 Task: Create a task in Outlook to announce and recognize the performer of the month, including a star shape and a celebration icon, with a start date of 6/26/2023 and a due date of 7/11/2023.
Action: Mouse moved to (10, 167)
Screenshot: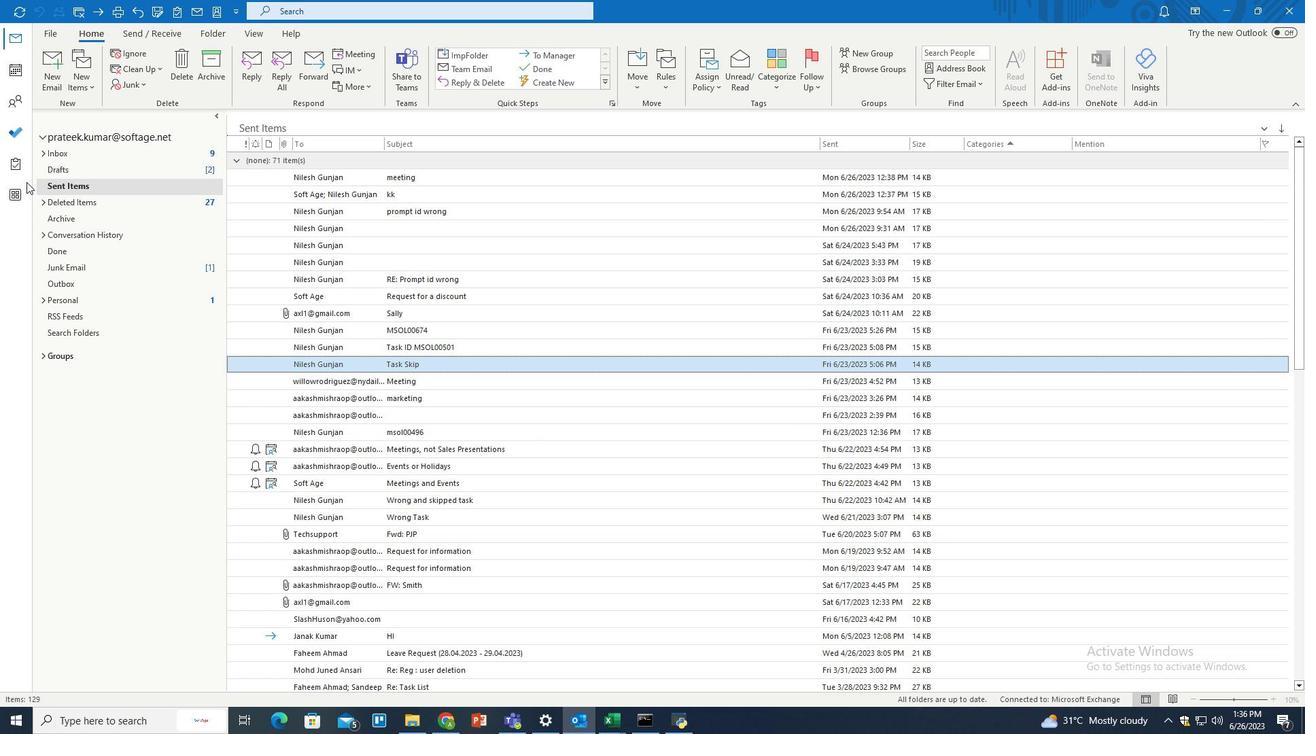 
Action: Mouse pressed left at (10, 167)
Screenshot: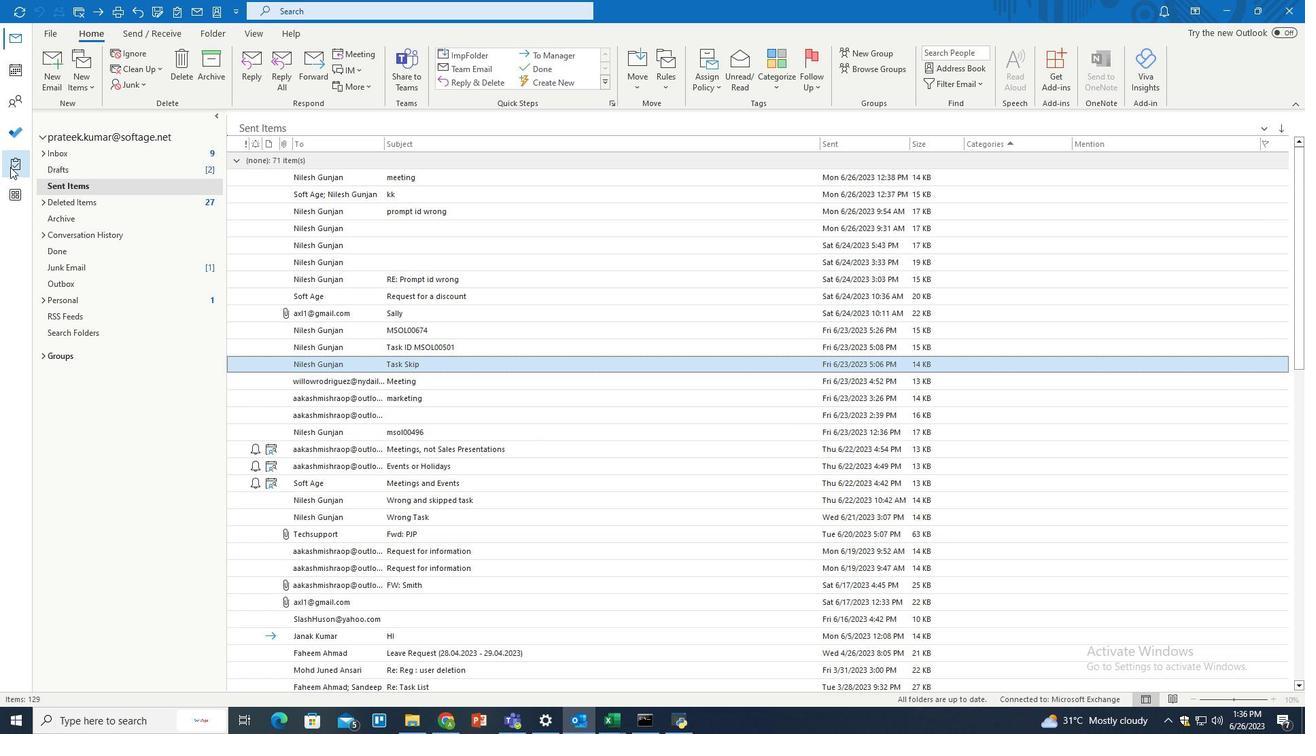 
Action: Mouse moved to (59, 74)
Screenshot: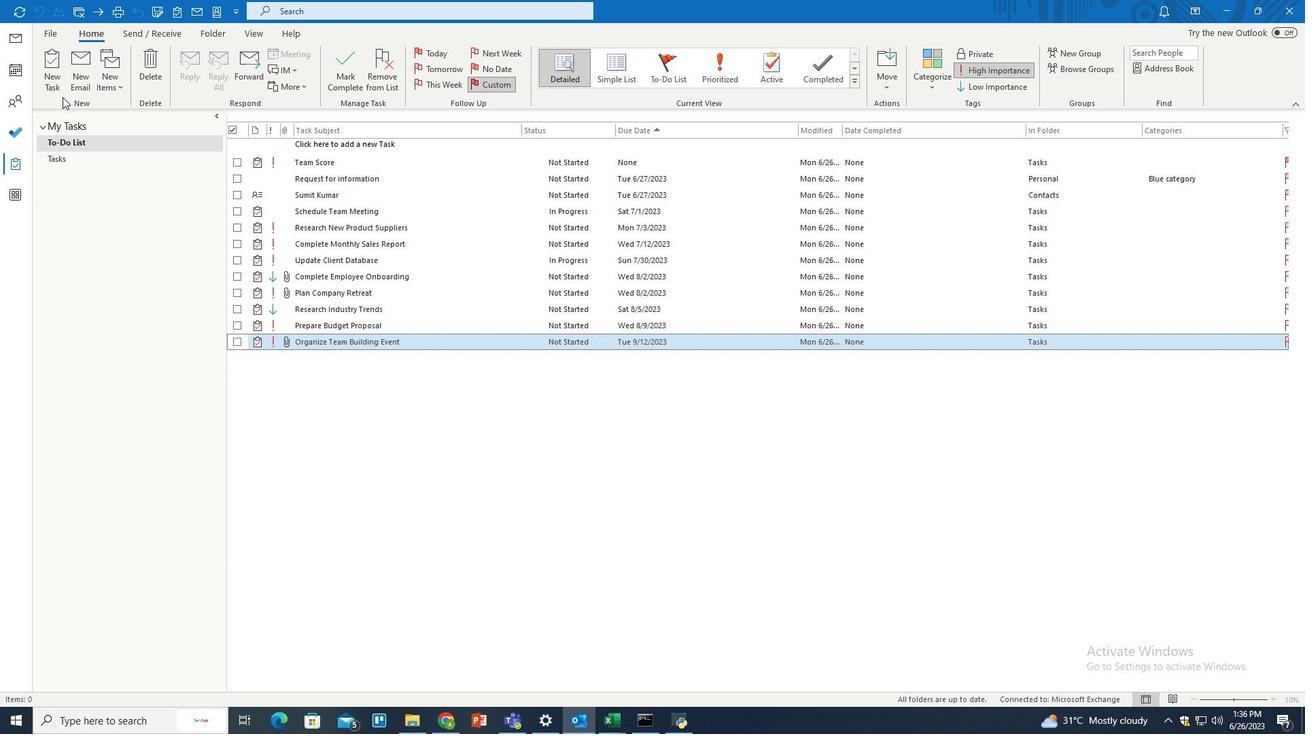 
Action: Mouse pressed left at (59, 74)
Screenshot: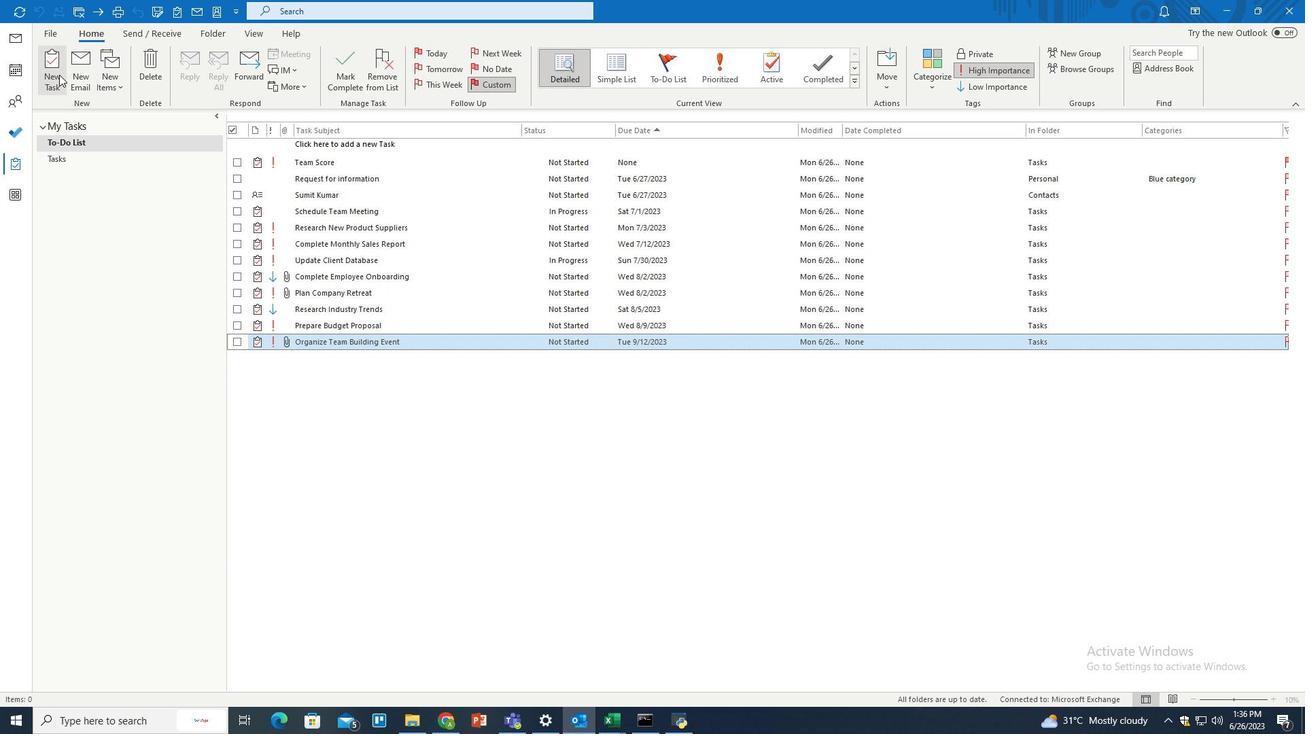 
Action: Mouse moved to (220, 145)
Screenshot: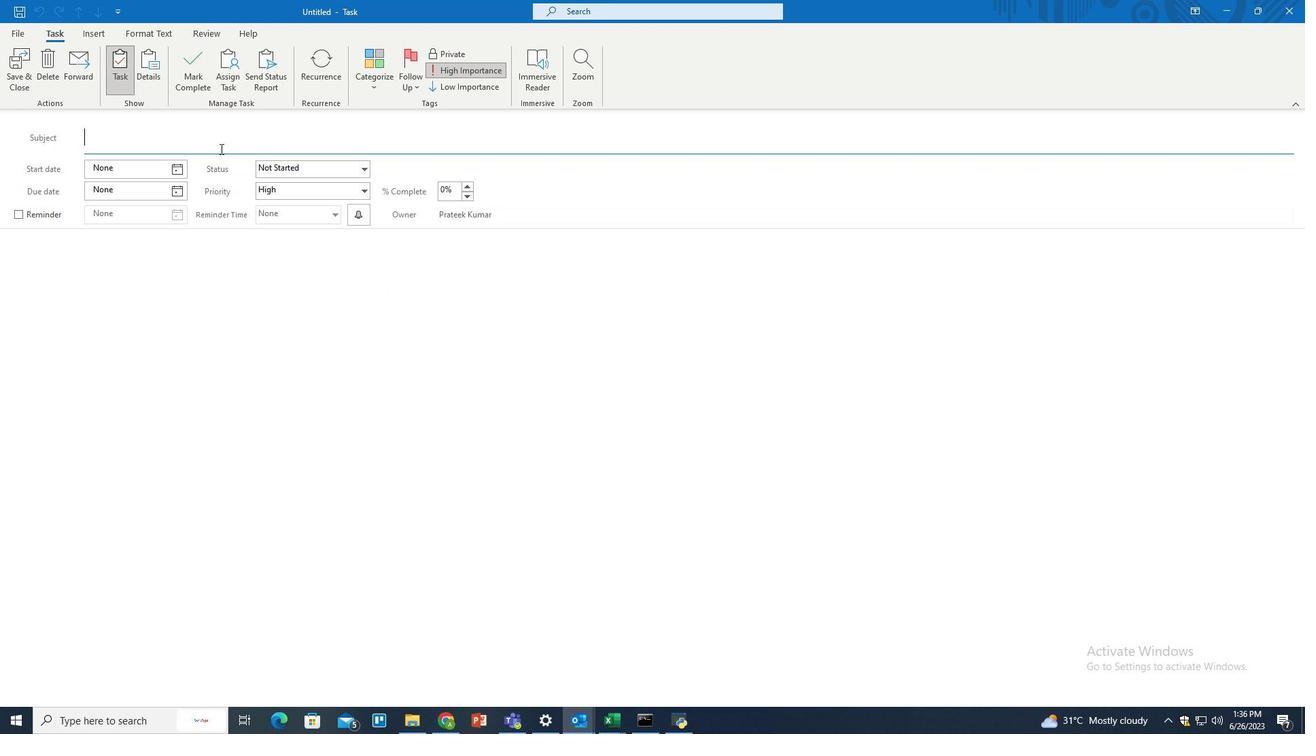 
Action: Mouse pressed left at (220, 145)
Screenshot: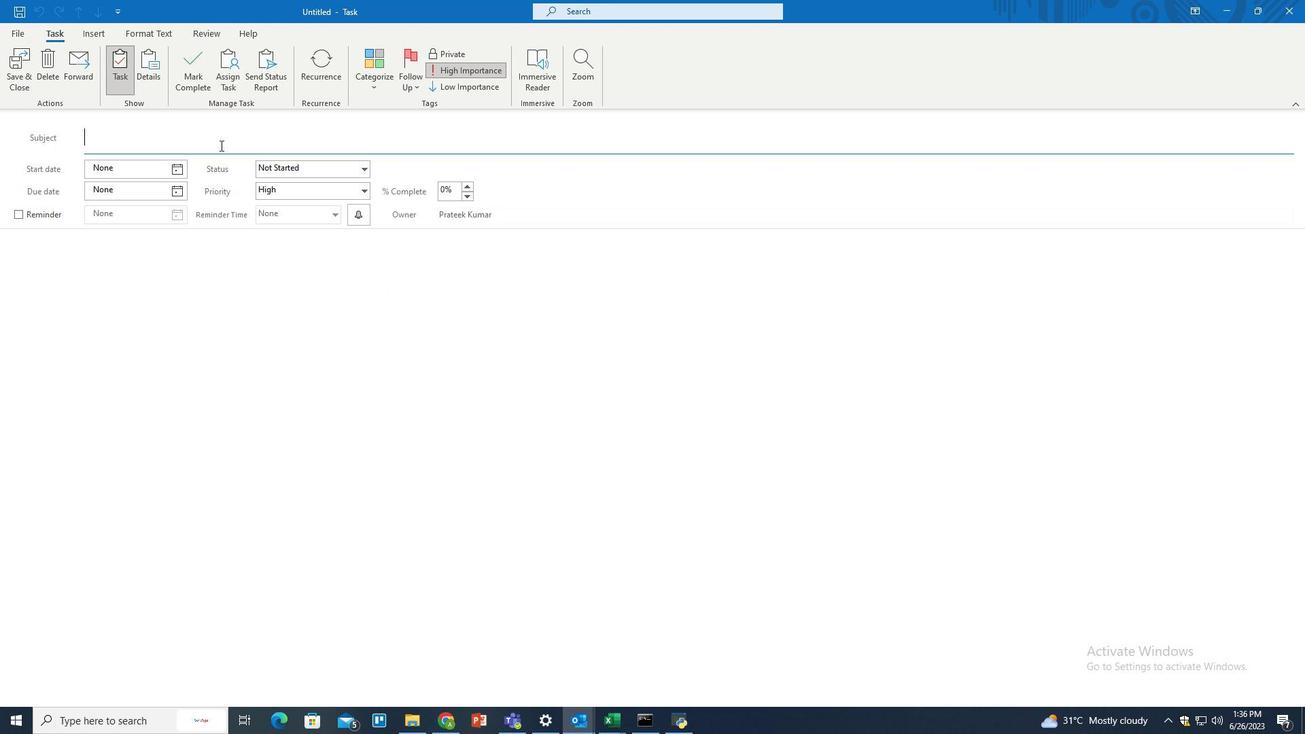 
Action: Key pressed <Key.shift>Performer<Key.space>of<Key.space>the<Key.space><Key.shift>Month
Screenshot: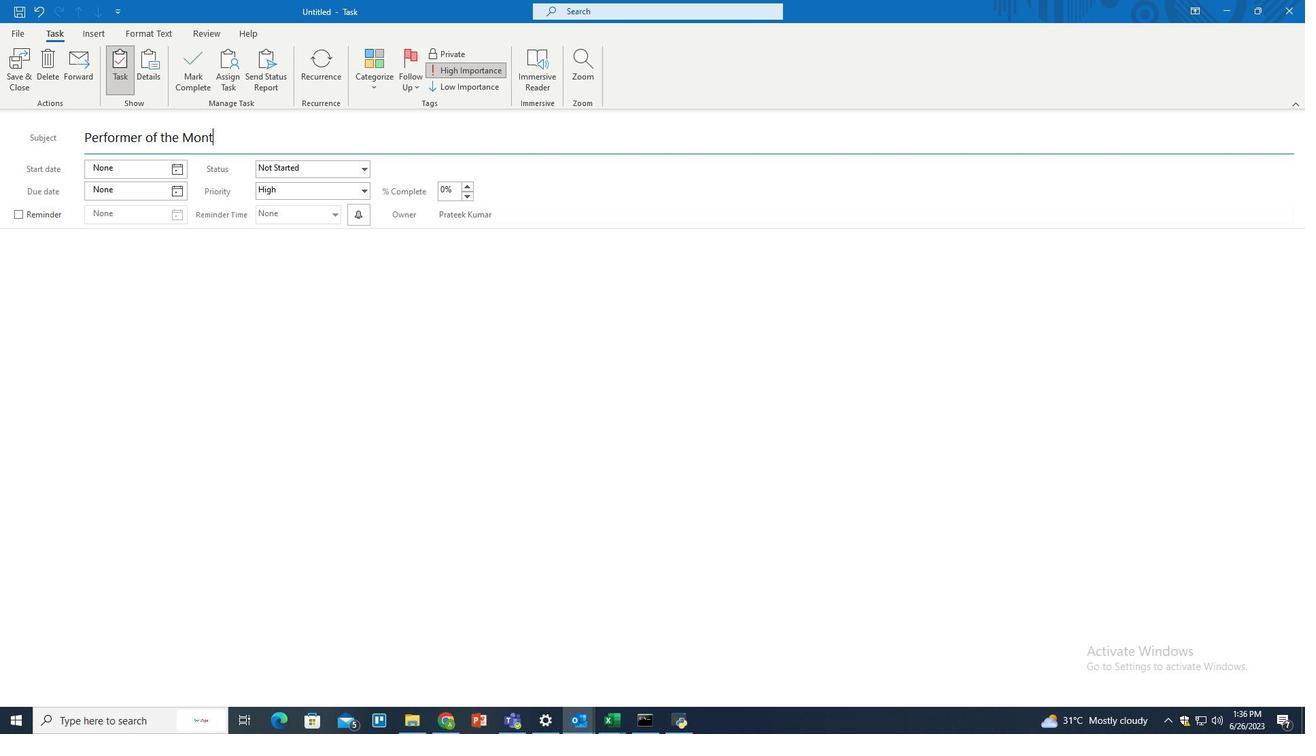 
Action: Mouse moved to (249, 256)
Screenshot: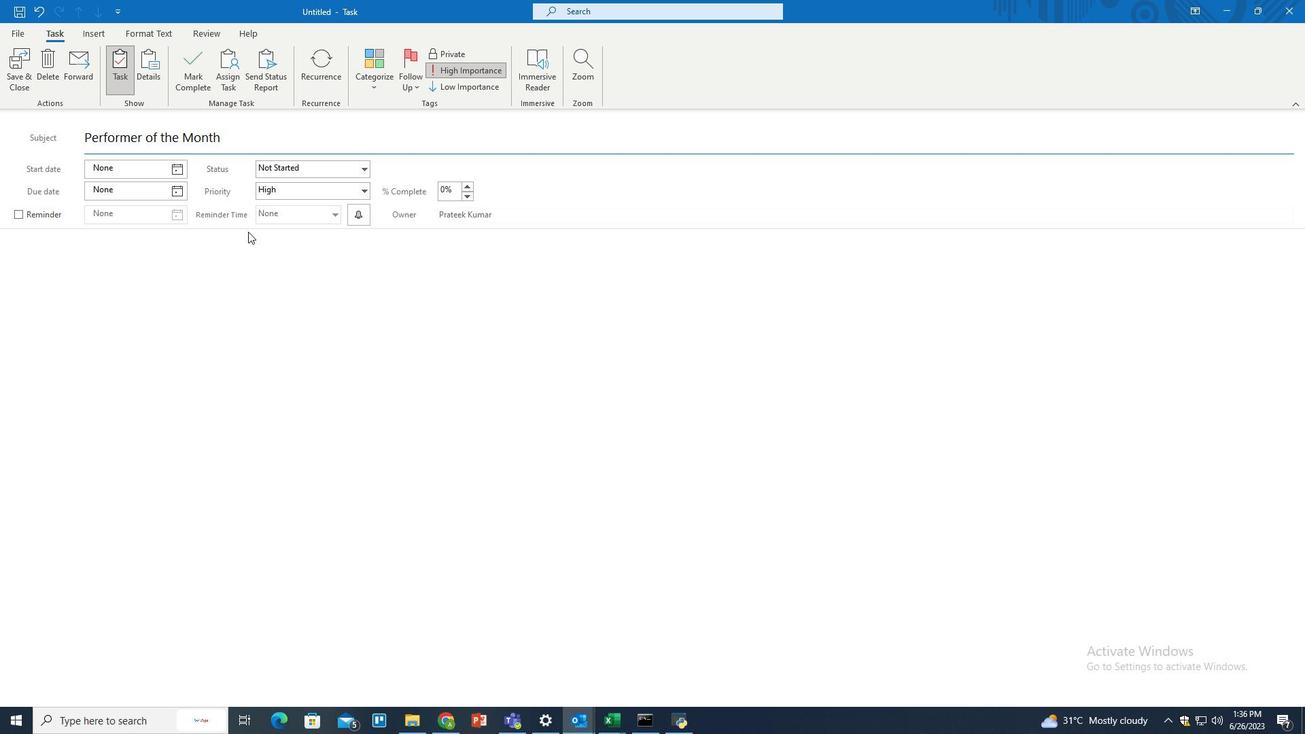 
Action: Mouse pressed left at (249, 256)
Screenshot: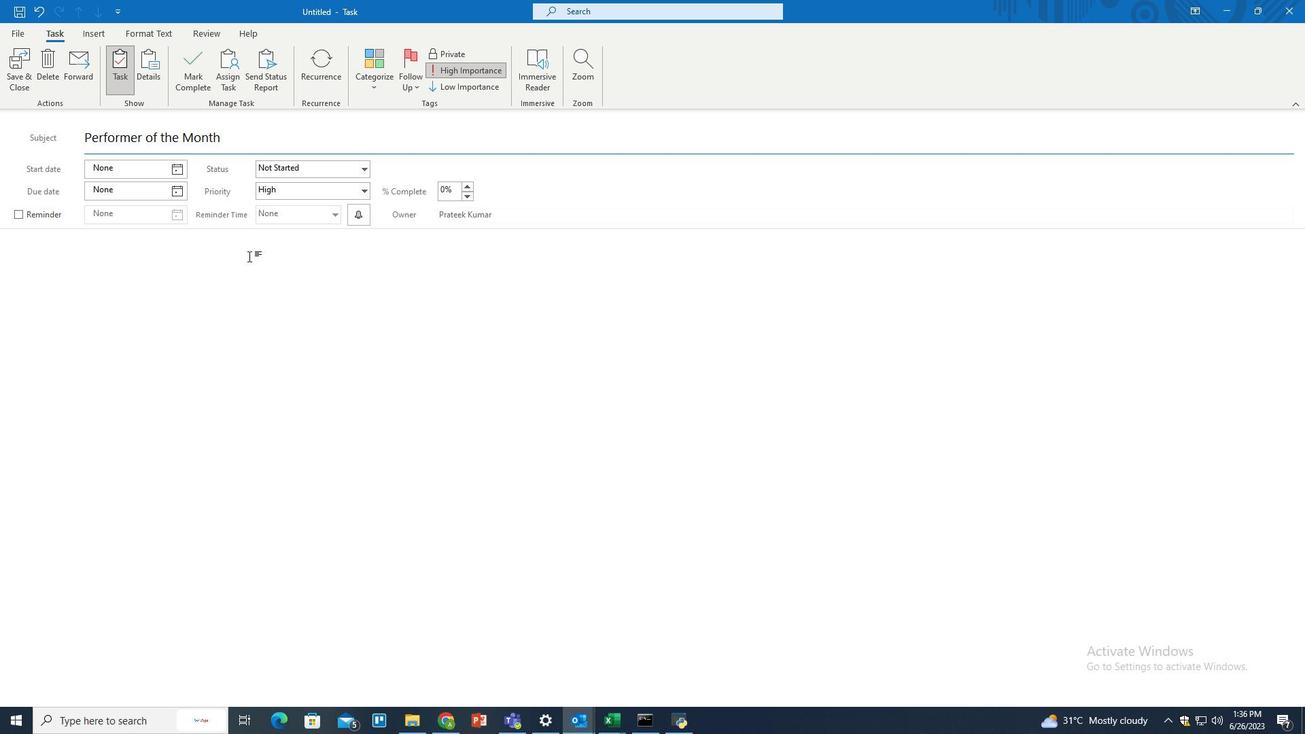 
Action: Mouse moved to (94, 29)
Screenshot: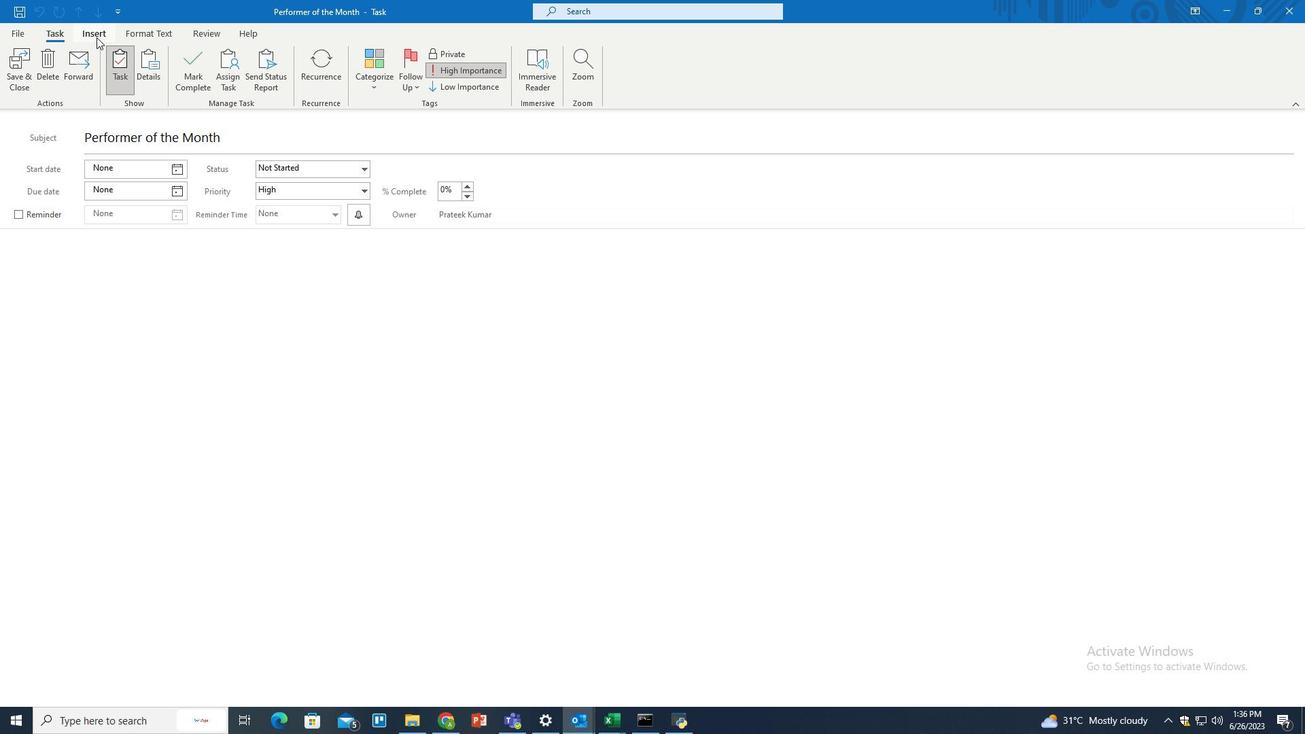 
Action: Mouse pressed left at (94, 29)
Screenshot: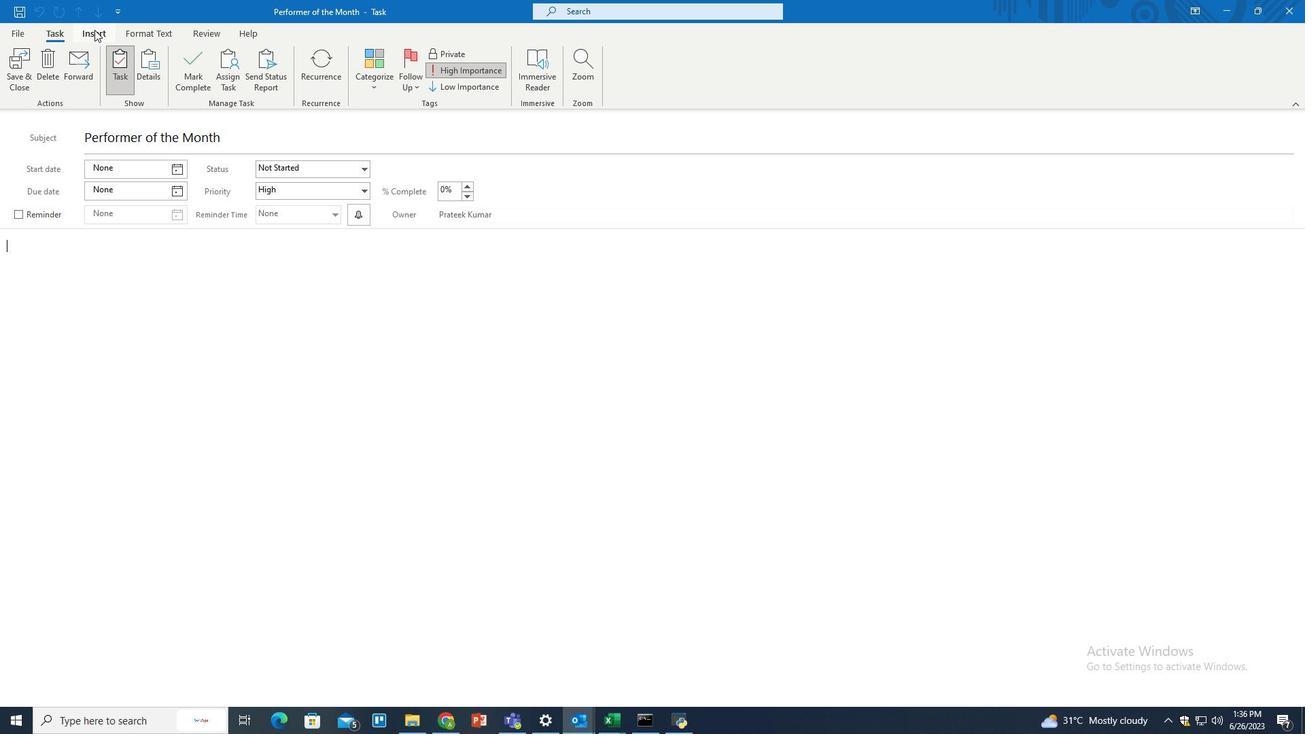
Action: Mouse moved to (341, 72)
Screenshot: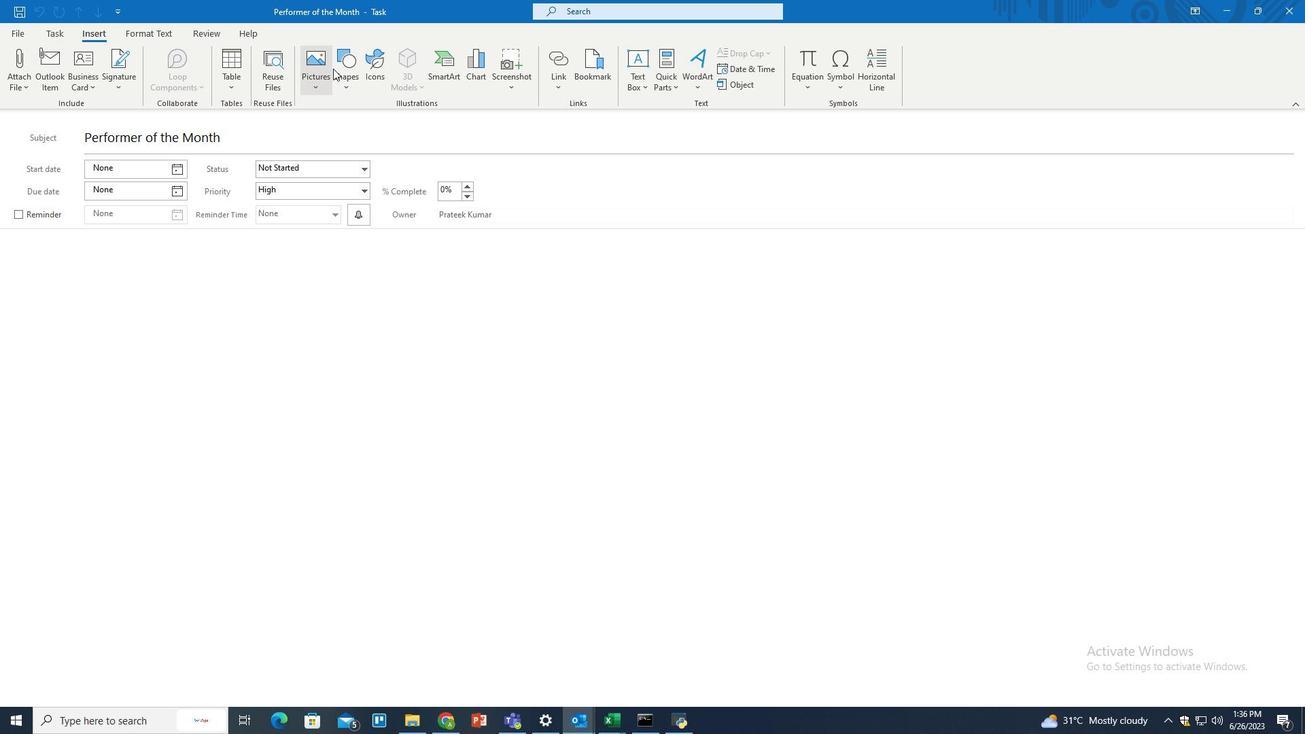 
Action: Mouse pressed left at (341, 72)
Screenshot: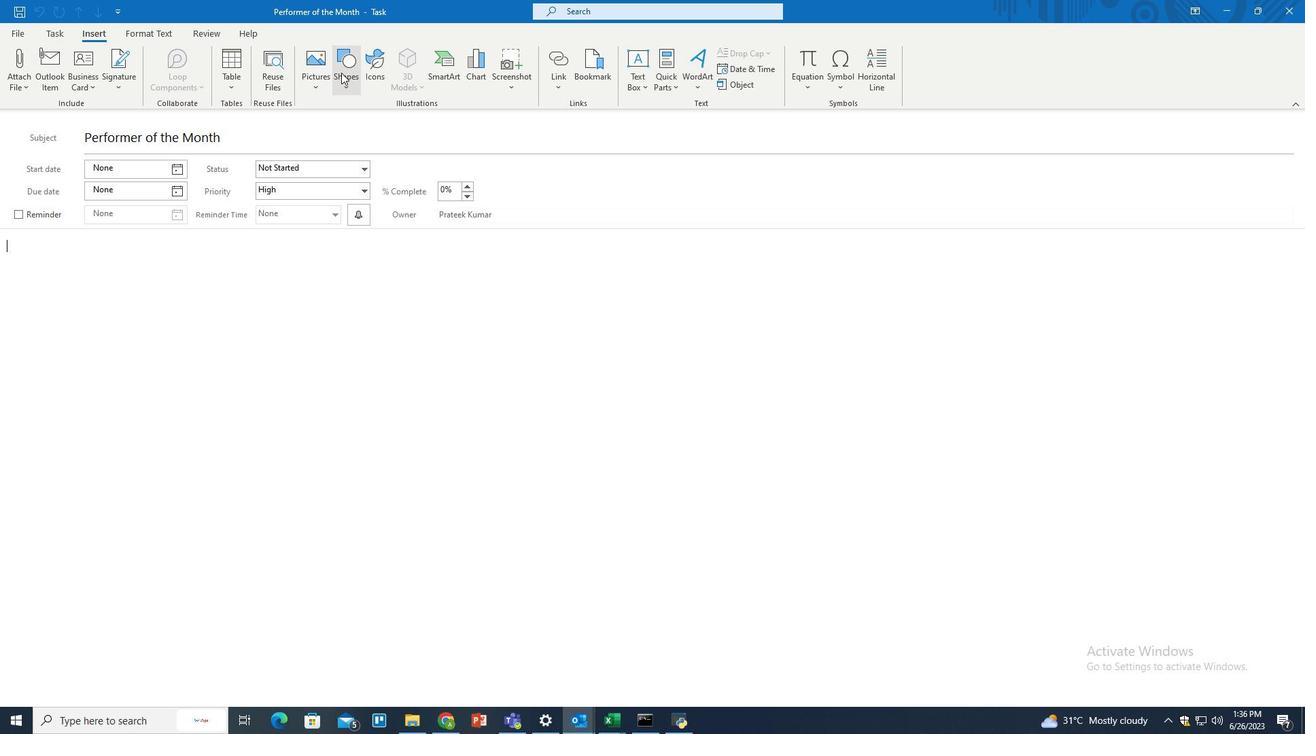 
Action: Mouse moved to (380, 472)
Screenshot: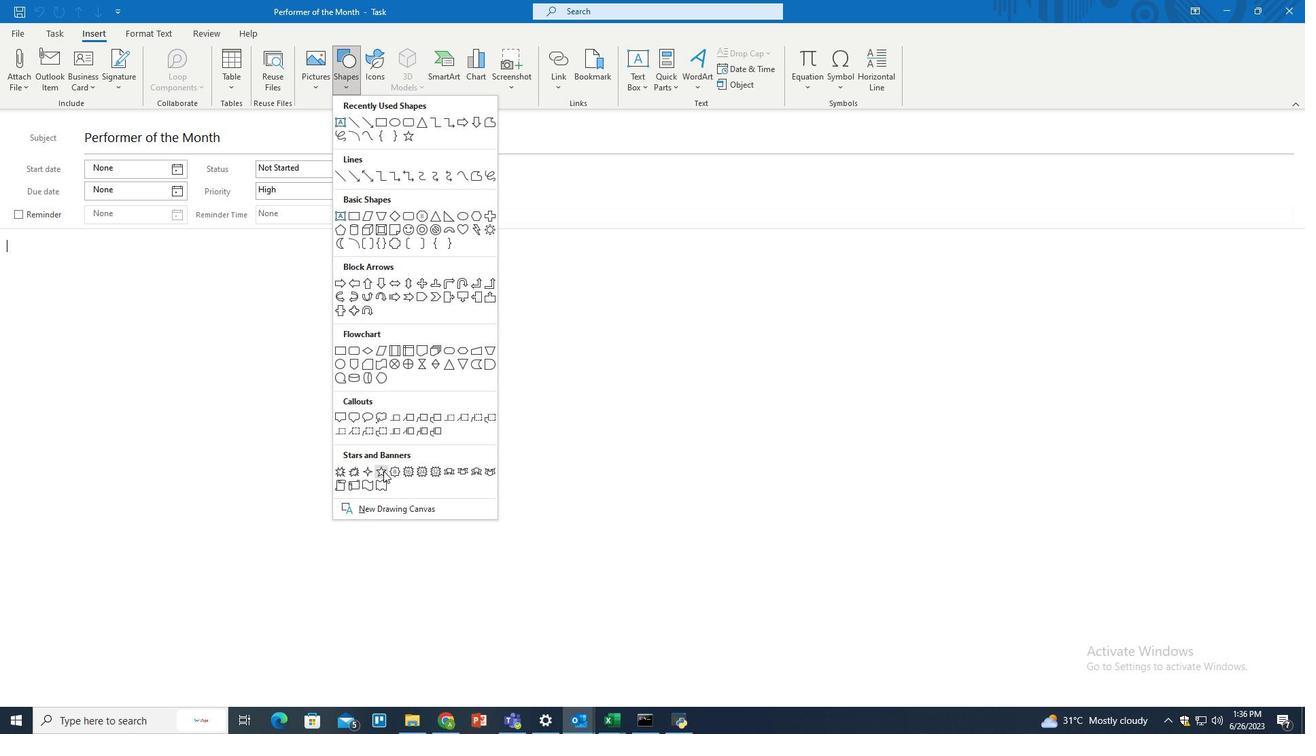 
Action: Mouse pressed left at (380, 472)
Screenshot: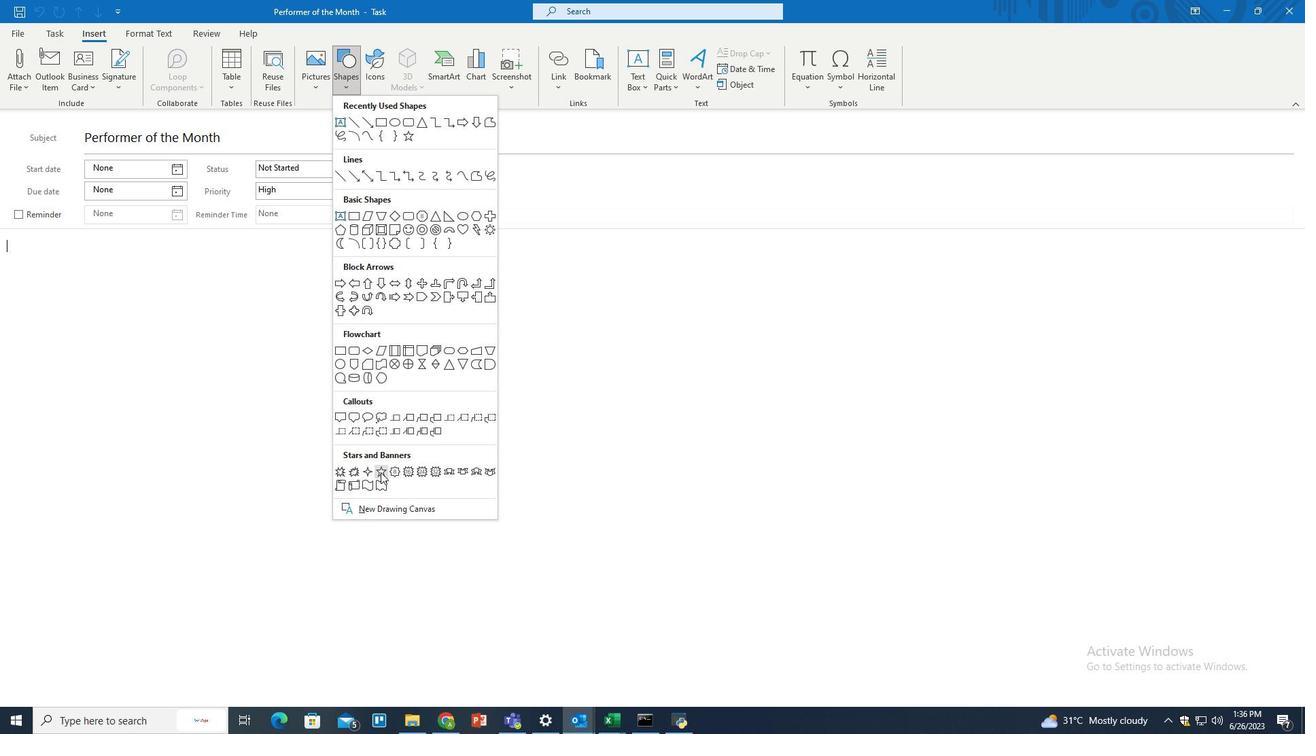 
Action: Mouse moved to (15, 244)
Screenshot: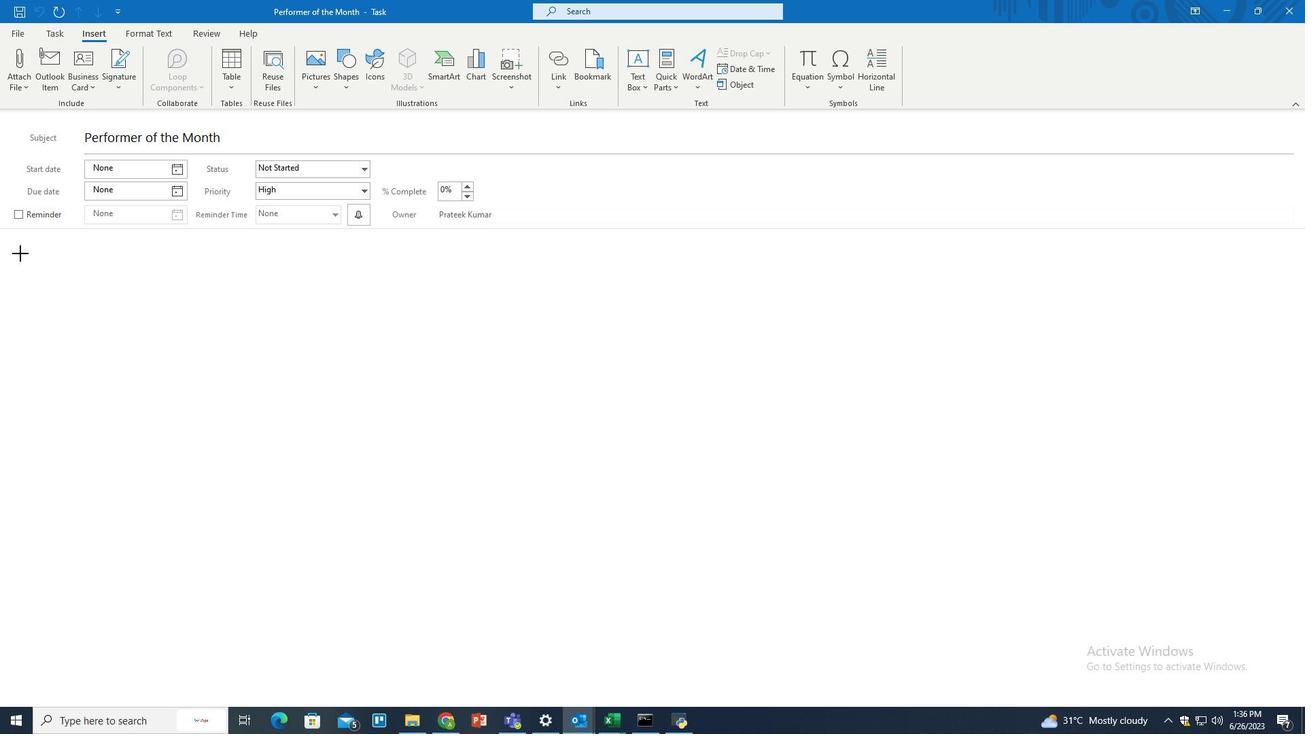 
Action: Mouse pressed left at (15, 244)
Screenshot: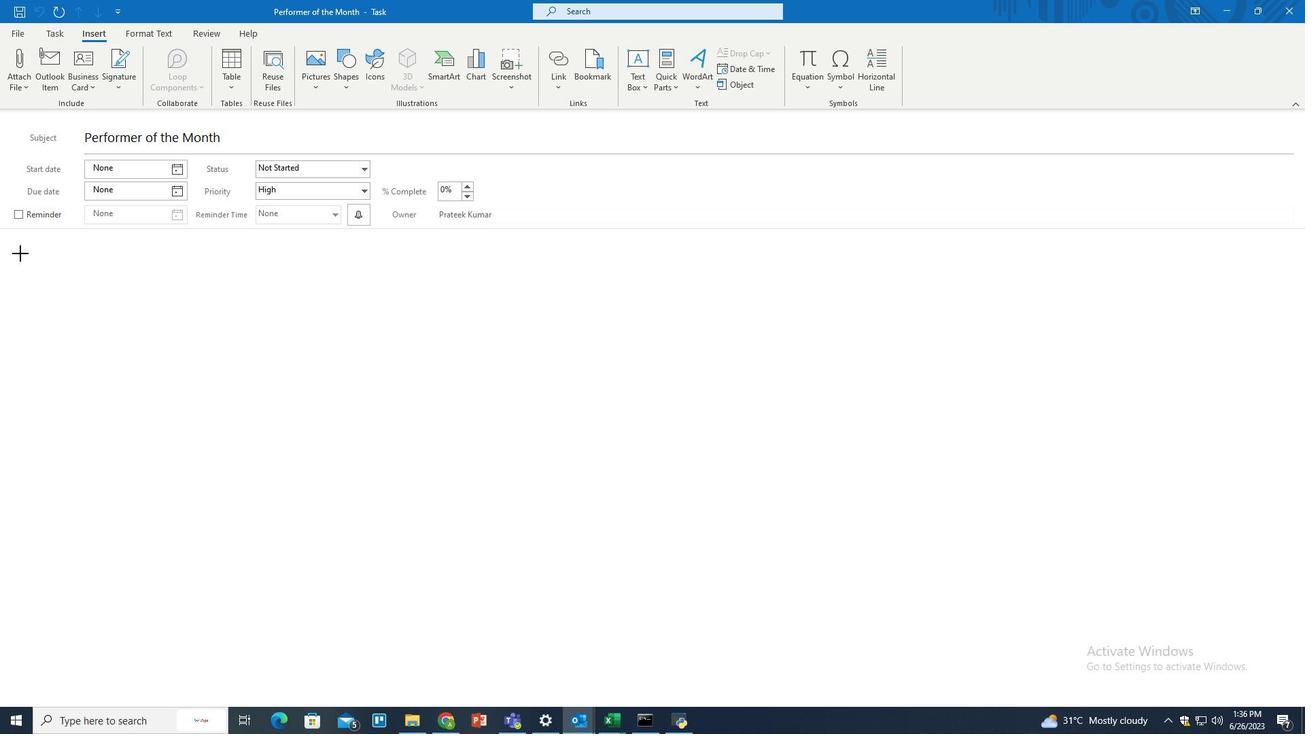 
Action: Mouse moved to (1009, 61)
Screenshot: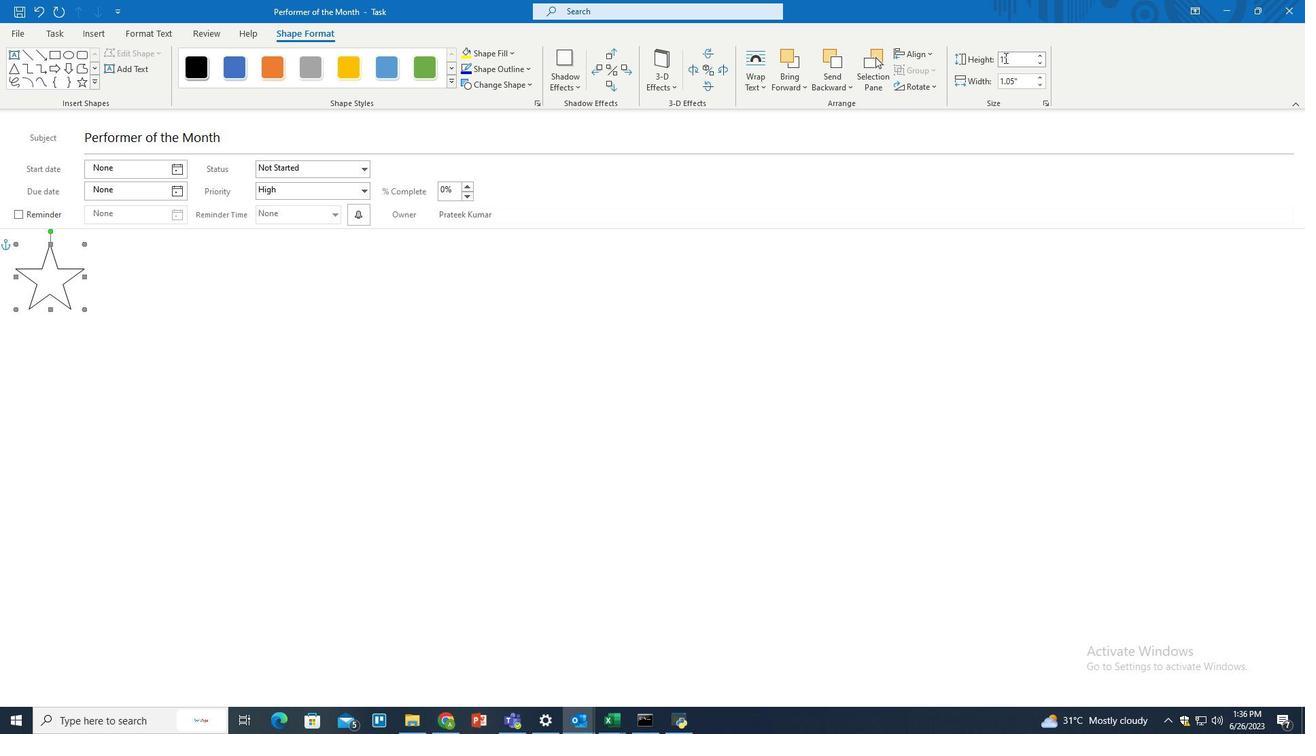 
Action: Mouse pressed left at (1009, 61)
Screenshot: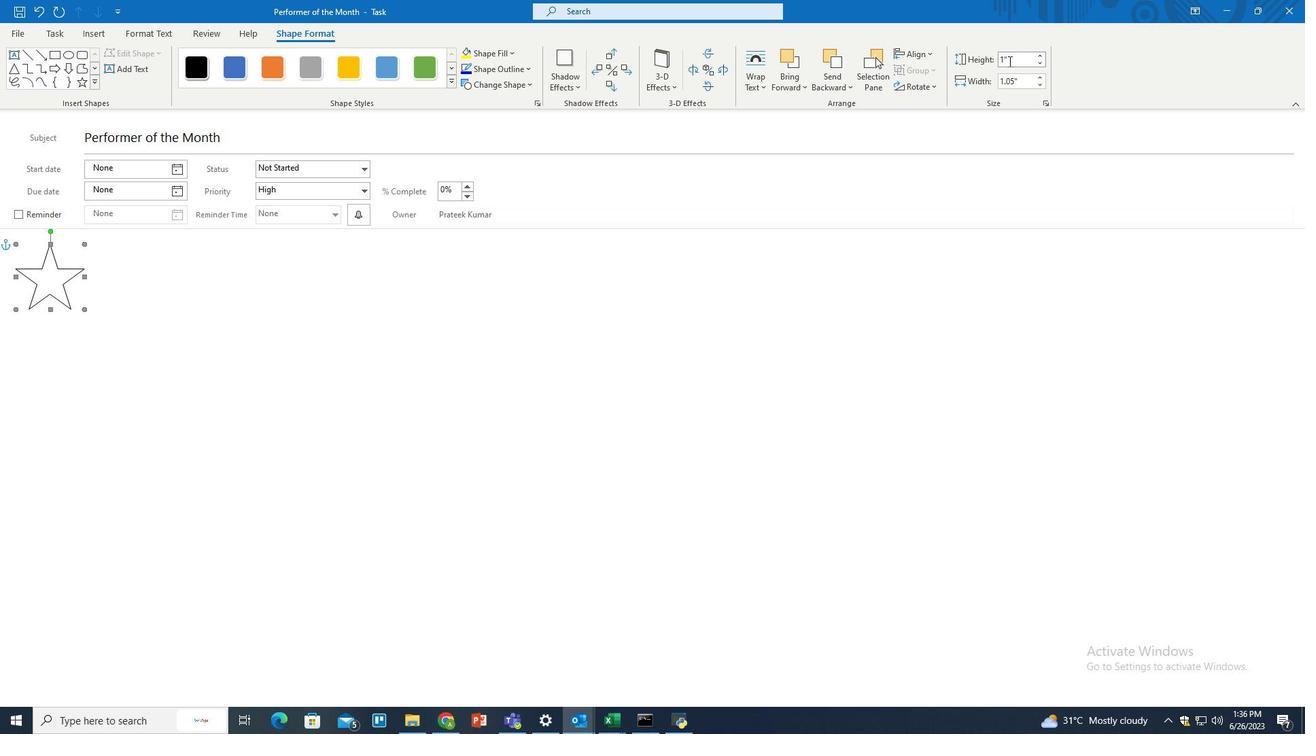 
Action: Key pressed 0.43<Key.enter>
Screenshot: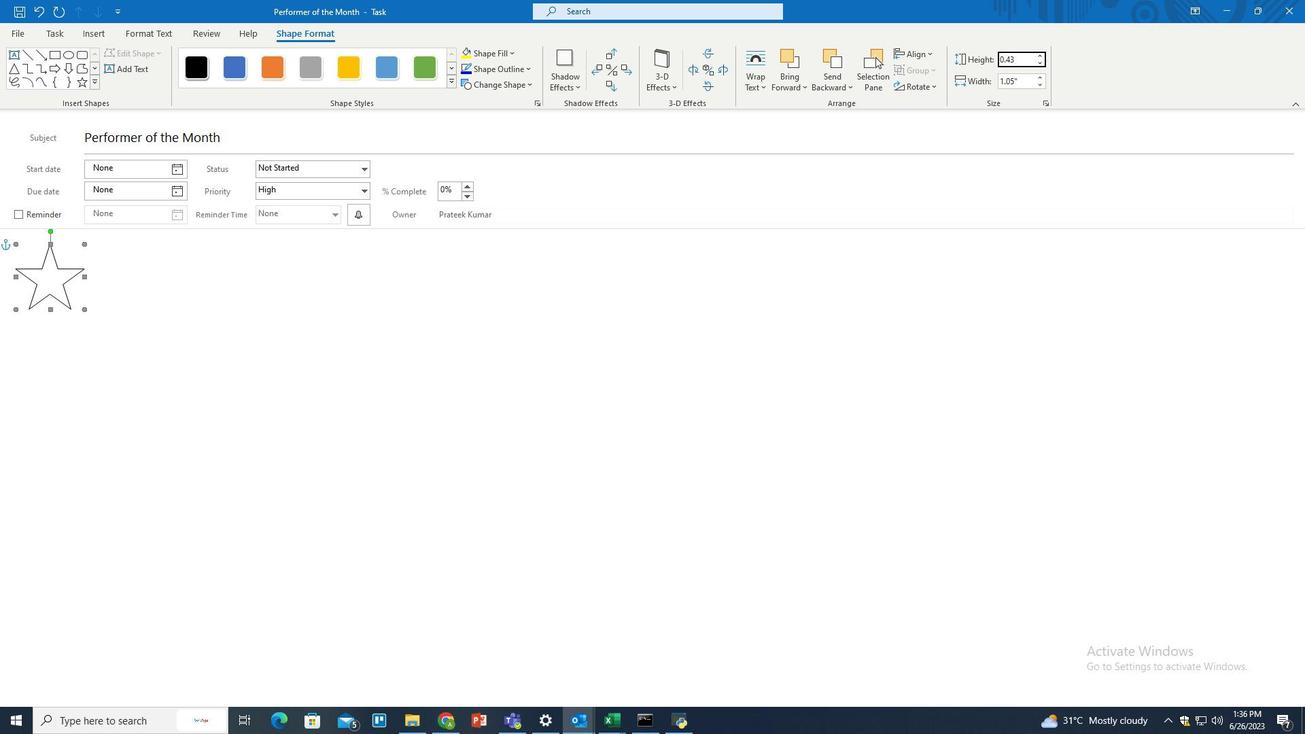 
Action: Mouse moved to (112, 271)
Screenshot: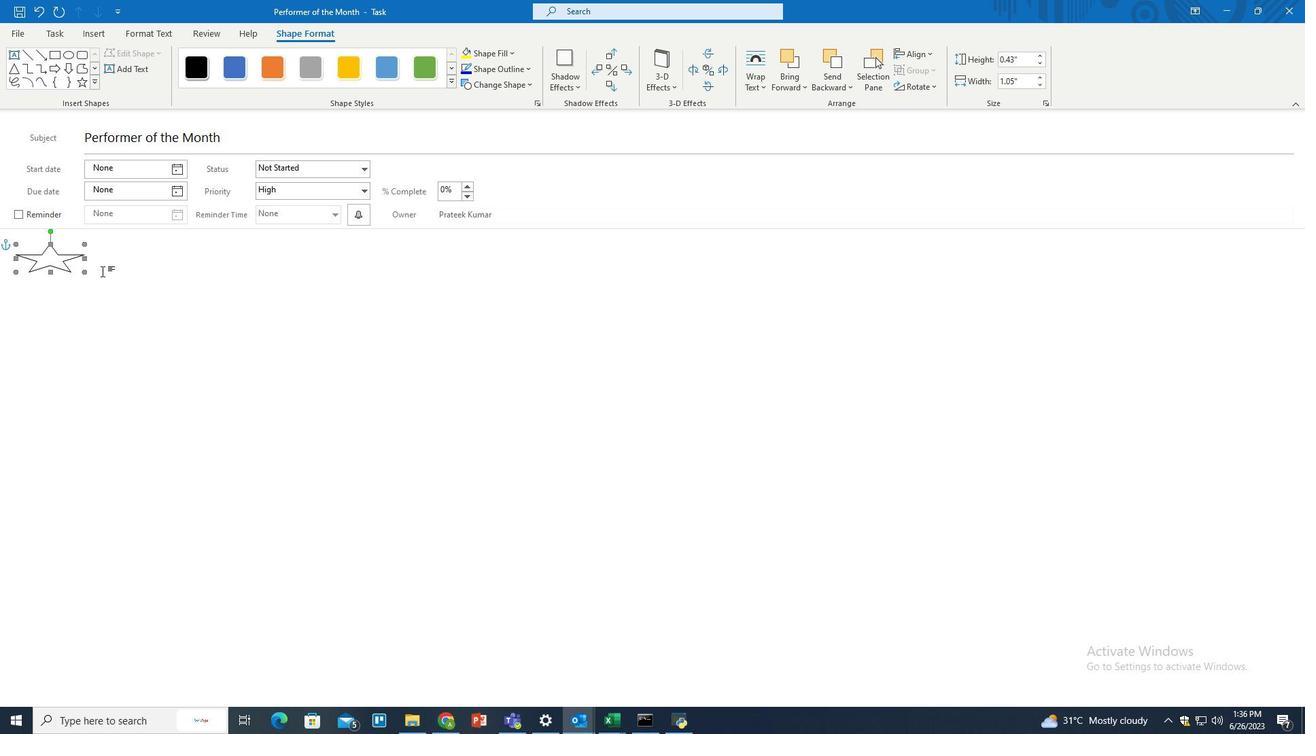 
Action: Mouse pressed left at (112, 271)
Screenshot: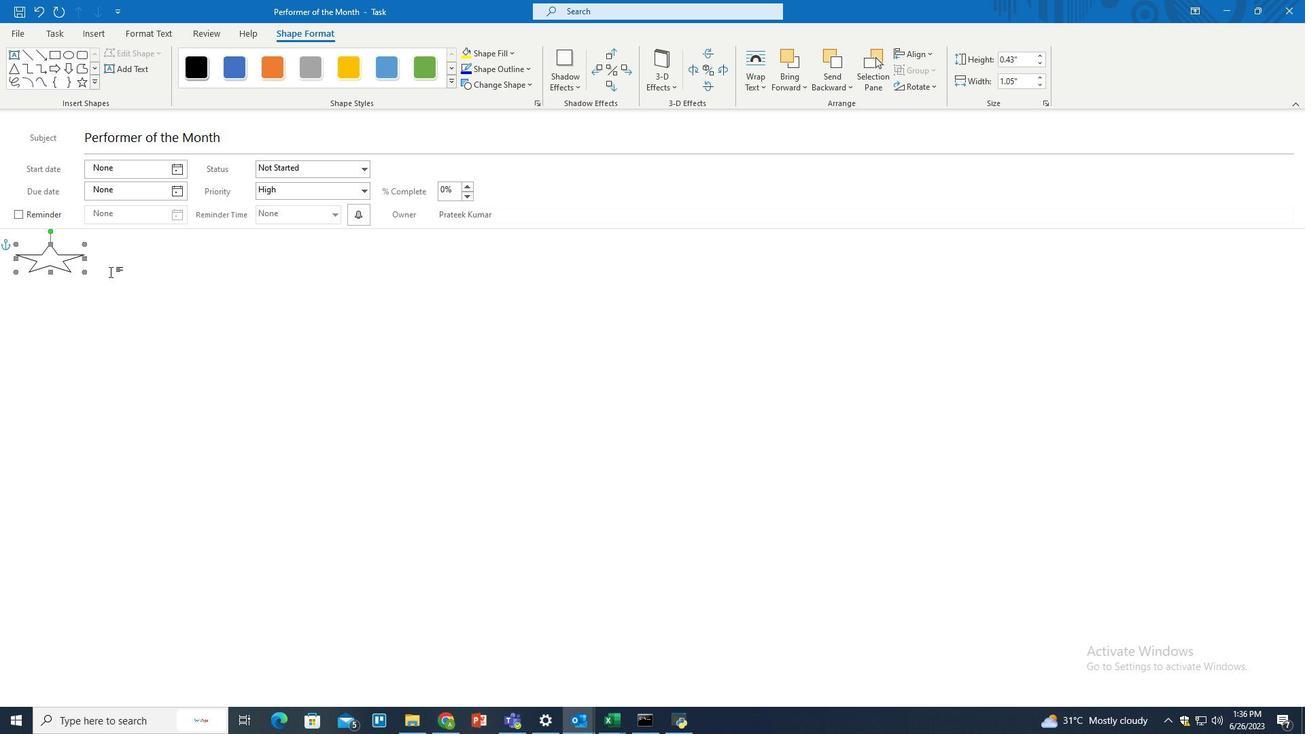 
Action: Mouse moved to (117, 257)
Screenshot: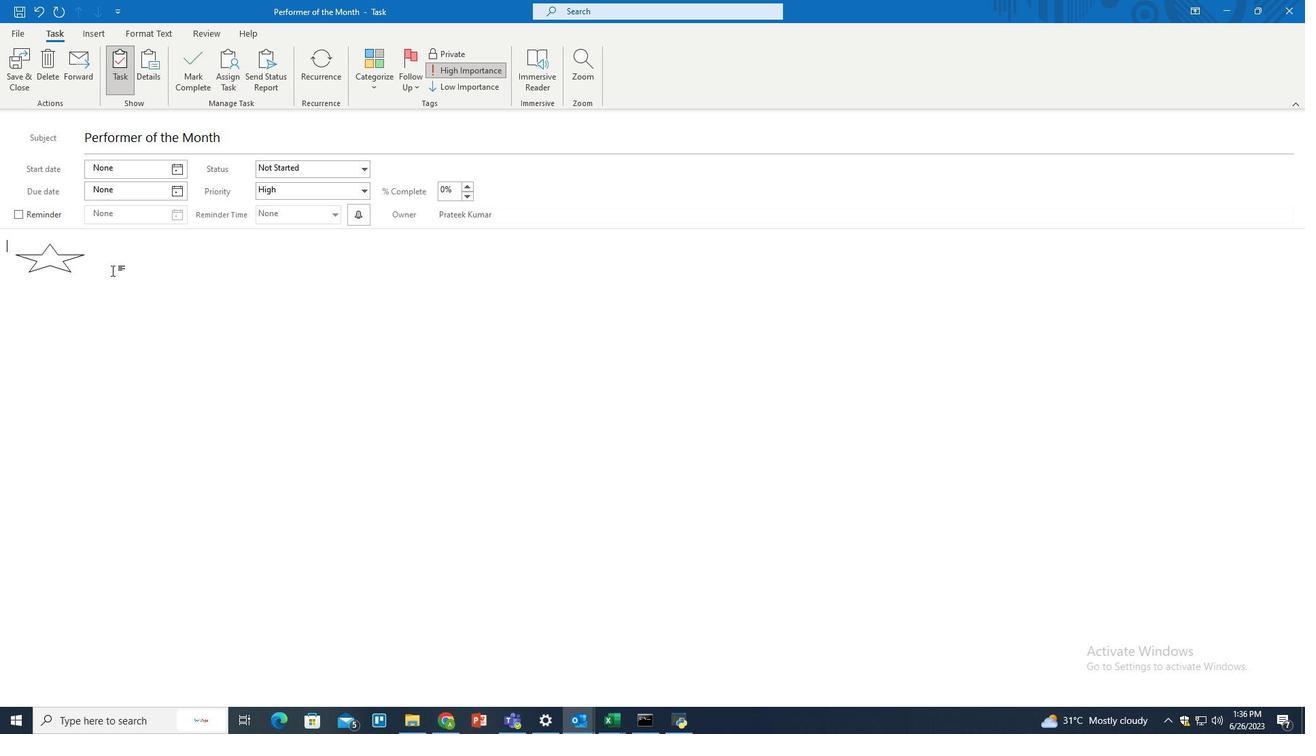 
Action: Mouse pressed left at (117, 257)
Screenshot: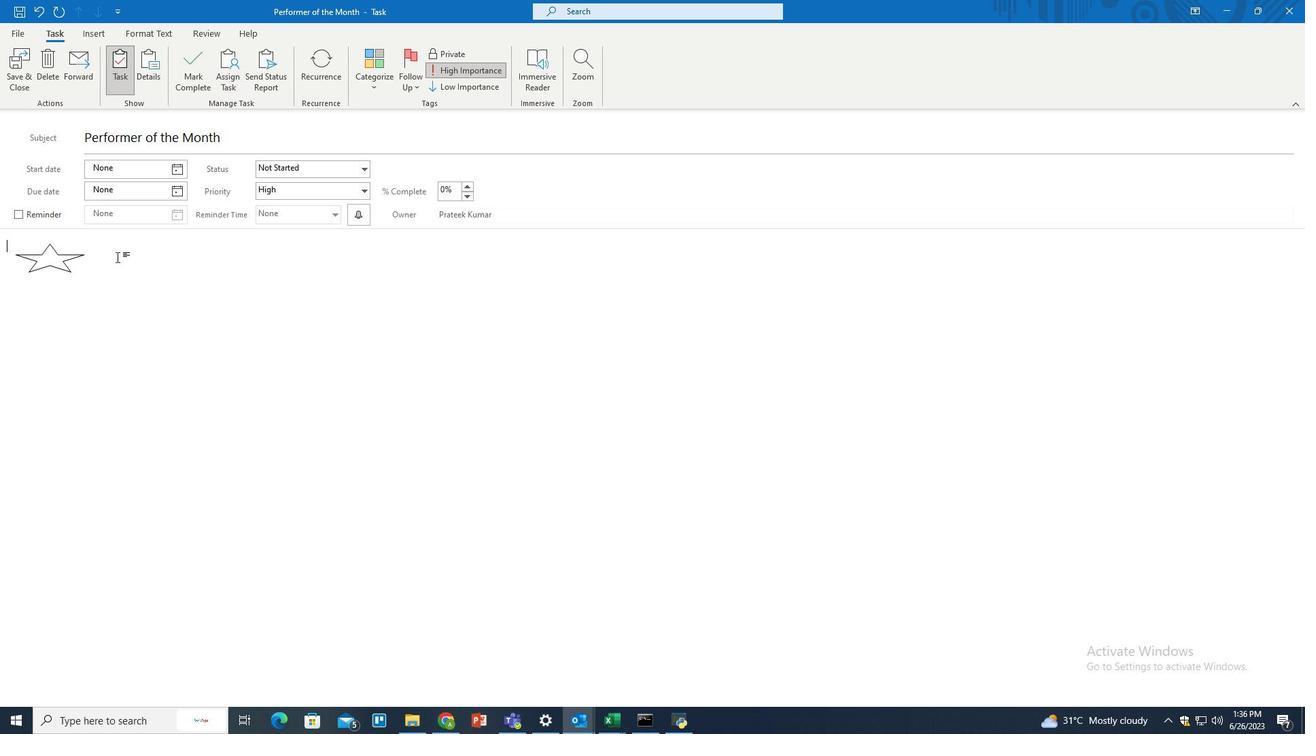 
Action: Mouse pressed left at (117, 257)
Screenshot: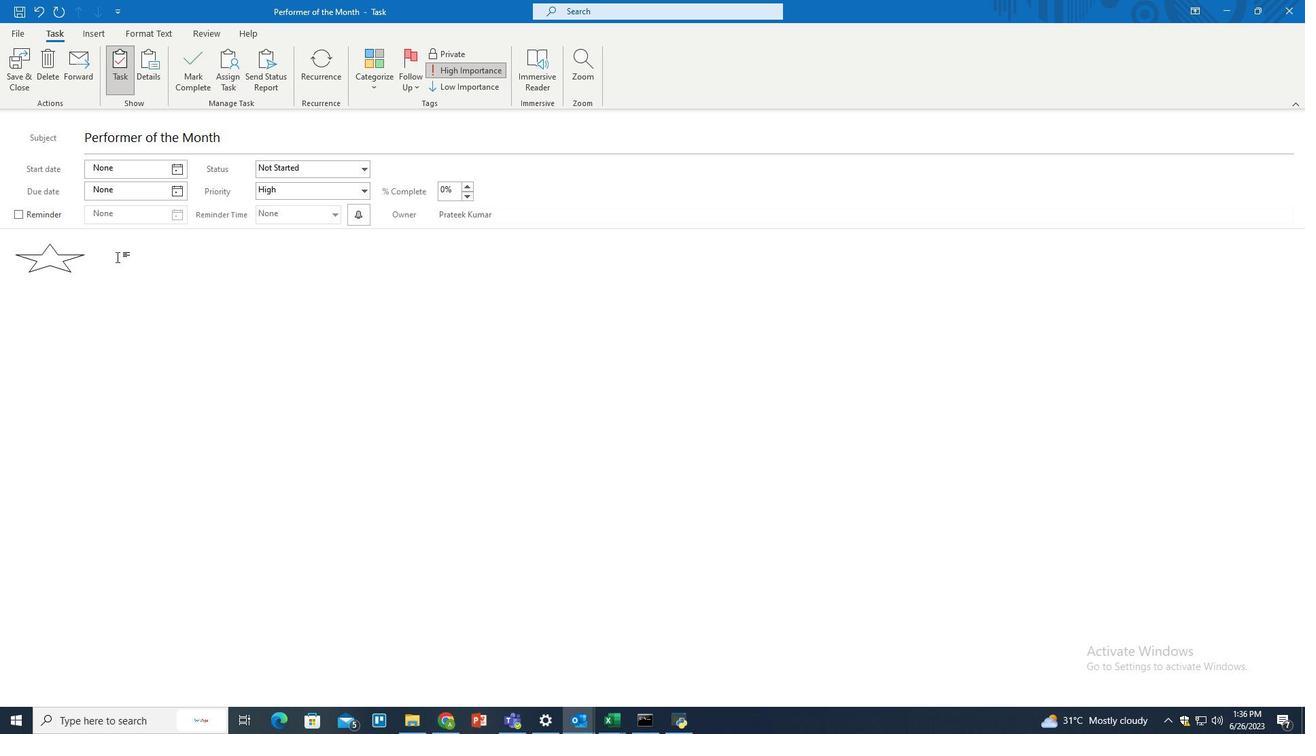 
Action: Mouse moved to (116, 266)
Screenshot: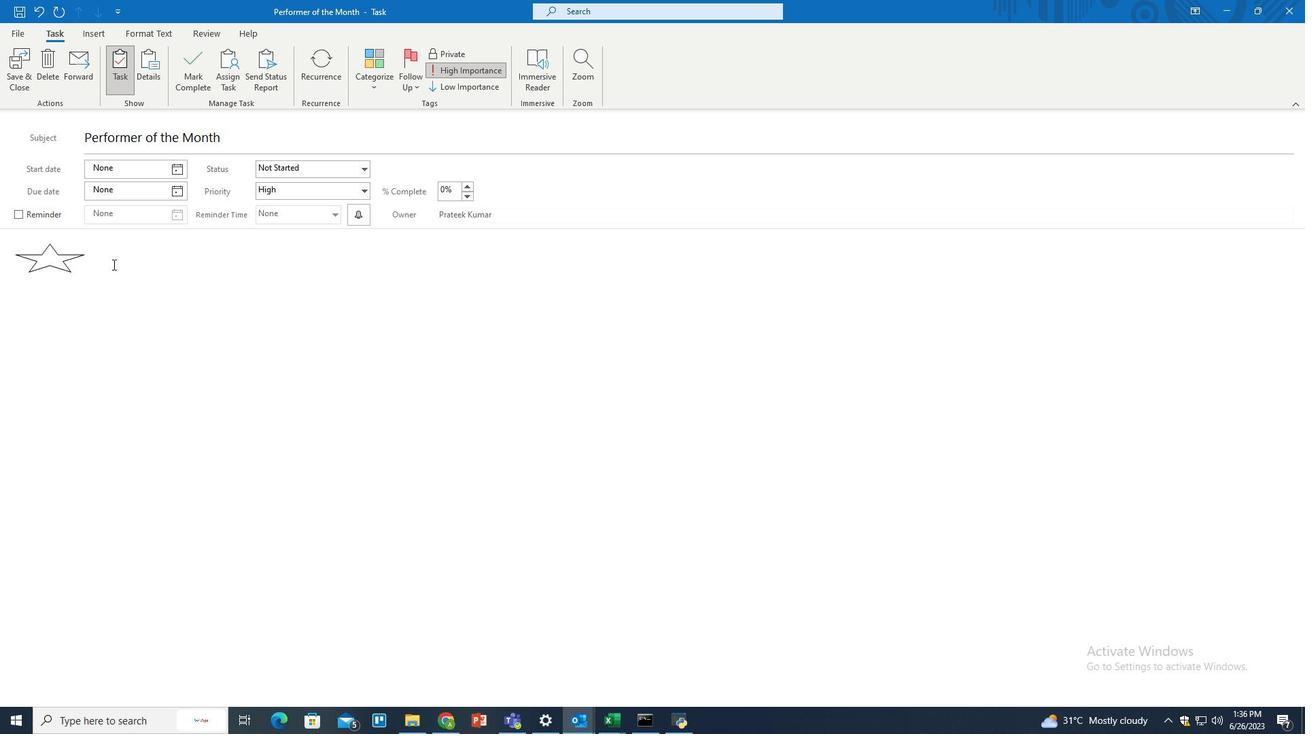
Action: Key pressed <Key.shift><Key.shift><Key.shift><Key.shift>Announce<Key.space>and<Key.space>recognize<Key.space>the<Key.space>performer<Key.space>of<Key.space>the<Key.space><Key.shift>Month<Key.space>in<Key.space>the<Key.space>office.
Screenshot: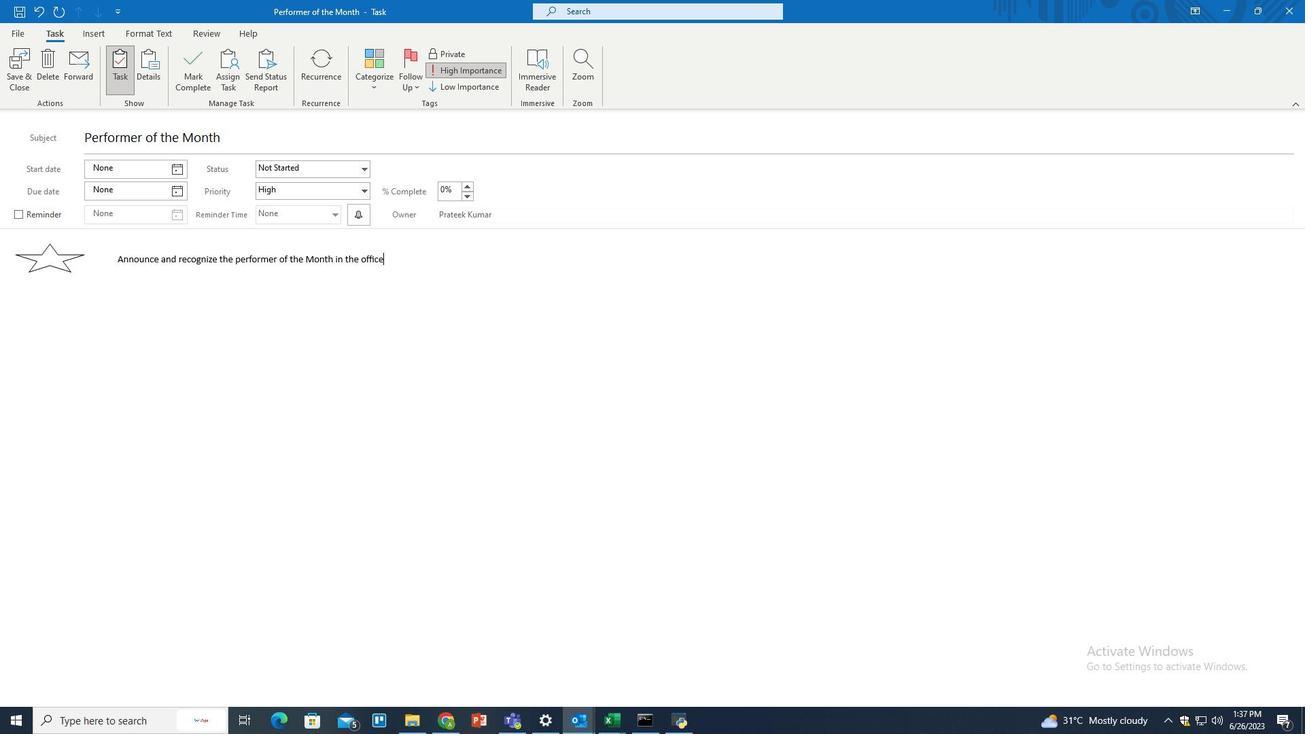 
Action: Mouse moved to (179, 173)
Screenshot: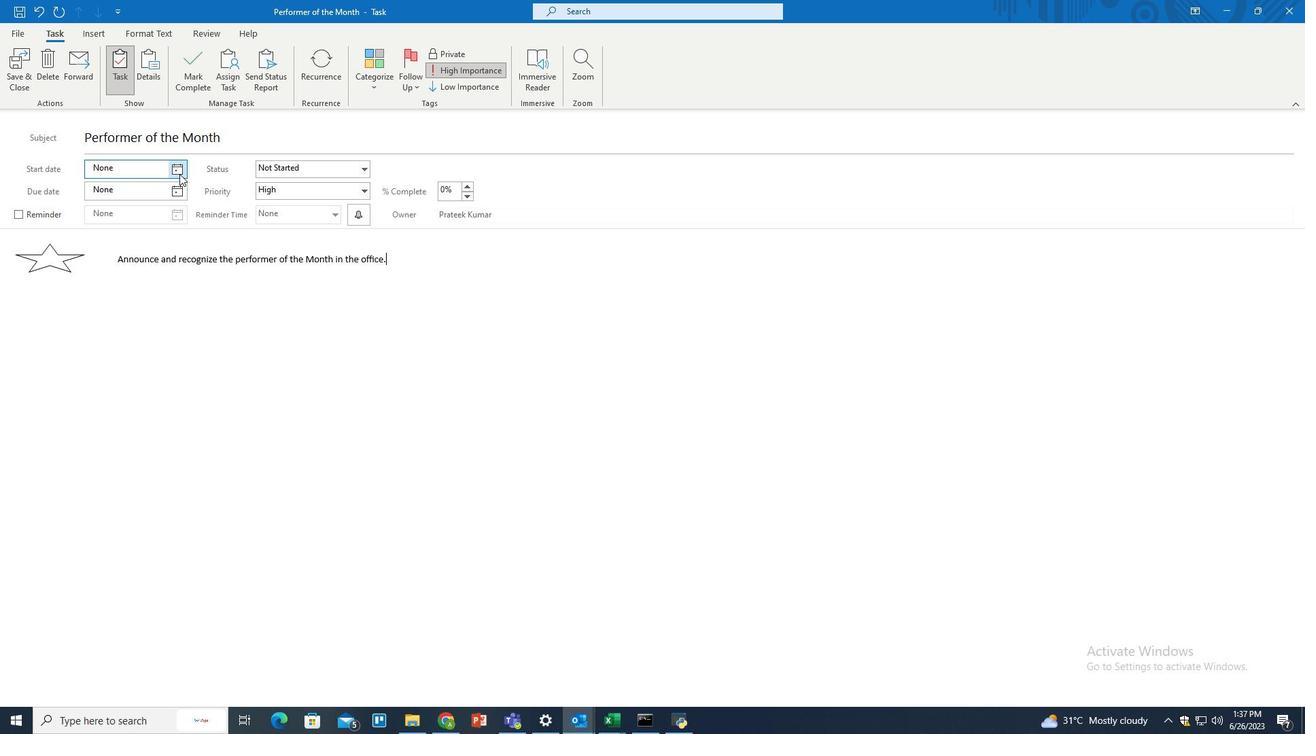 
Action: Mouse pressed left at (179, 173)
Screenshot: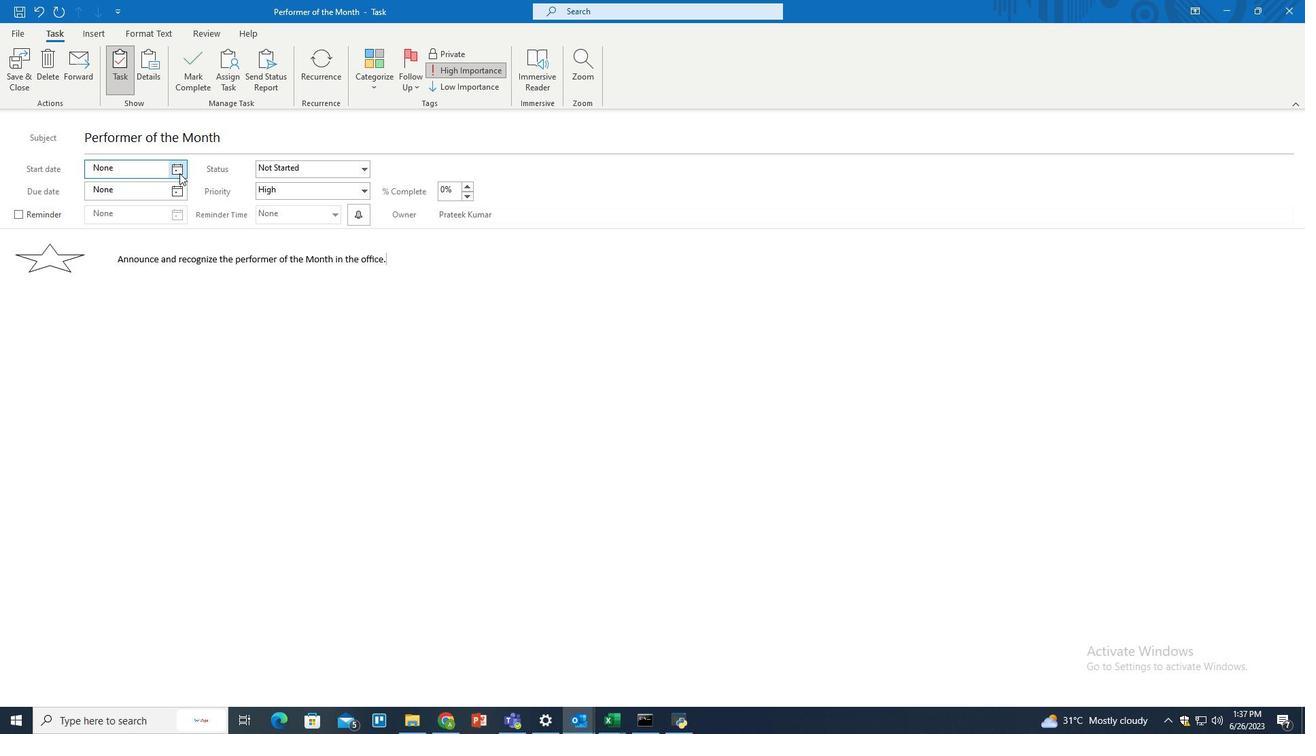 
Action: Mouse moved to (86, 322)
Screenshot: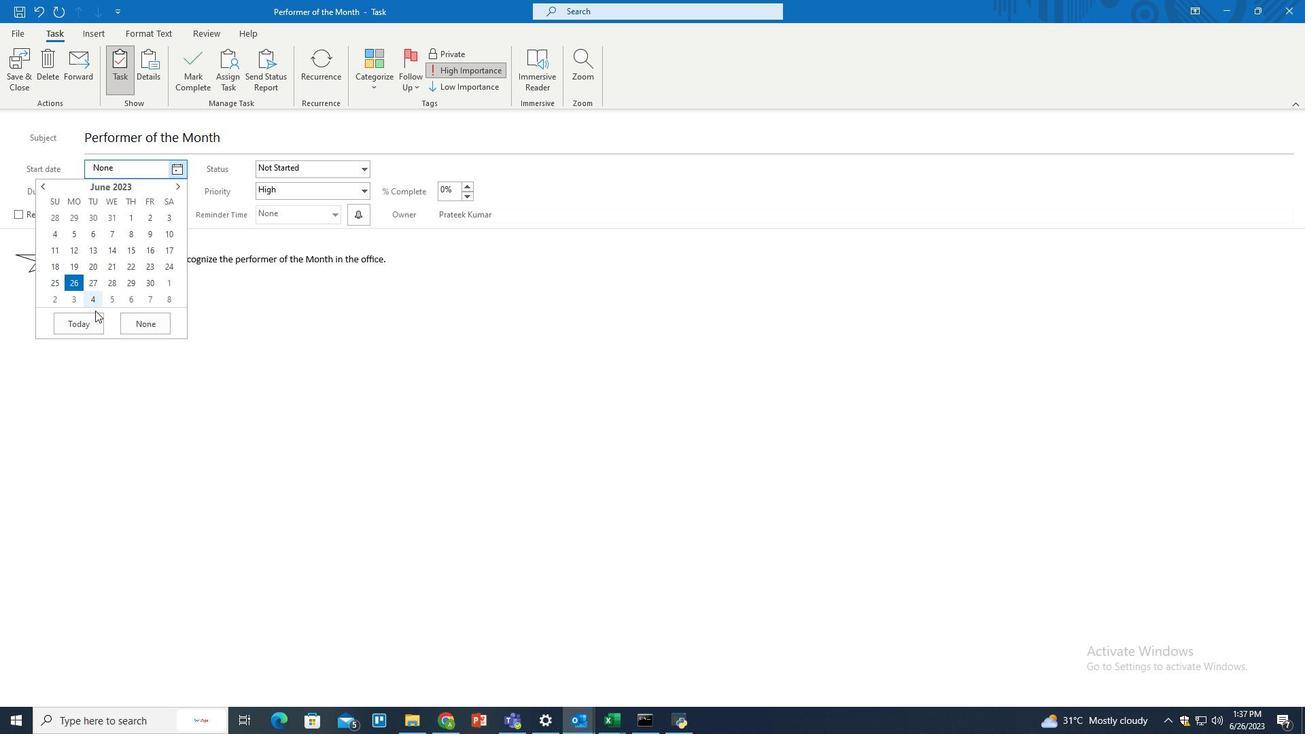 
Action: Mouse pressed left at (86, 322)
Screenshot: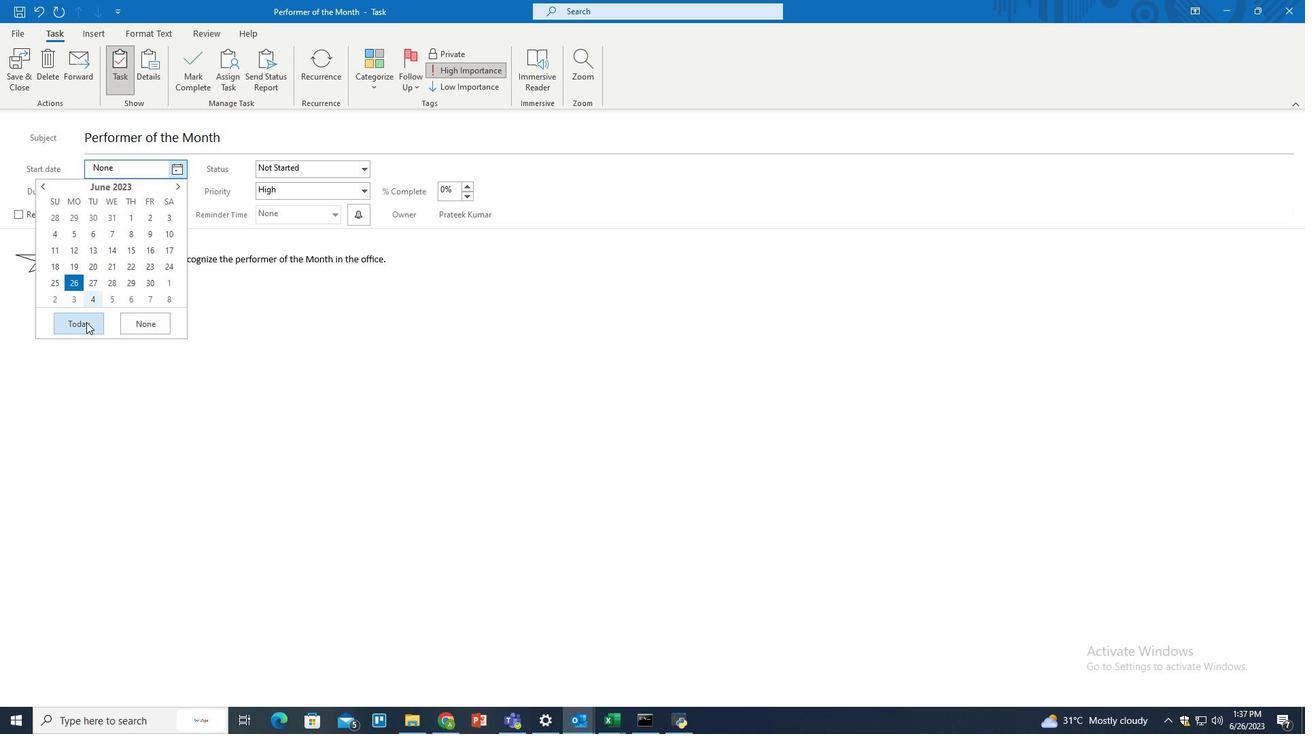 
Action: Mouse moved to (177, 208)
Screenshot: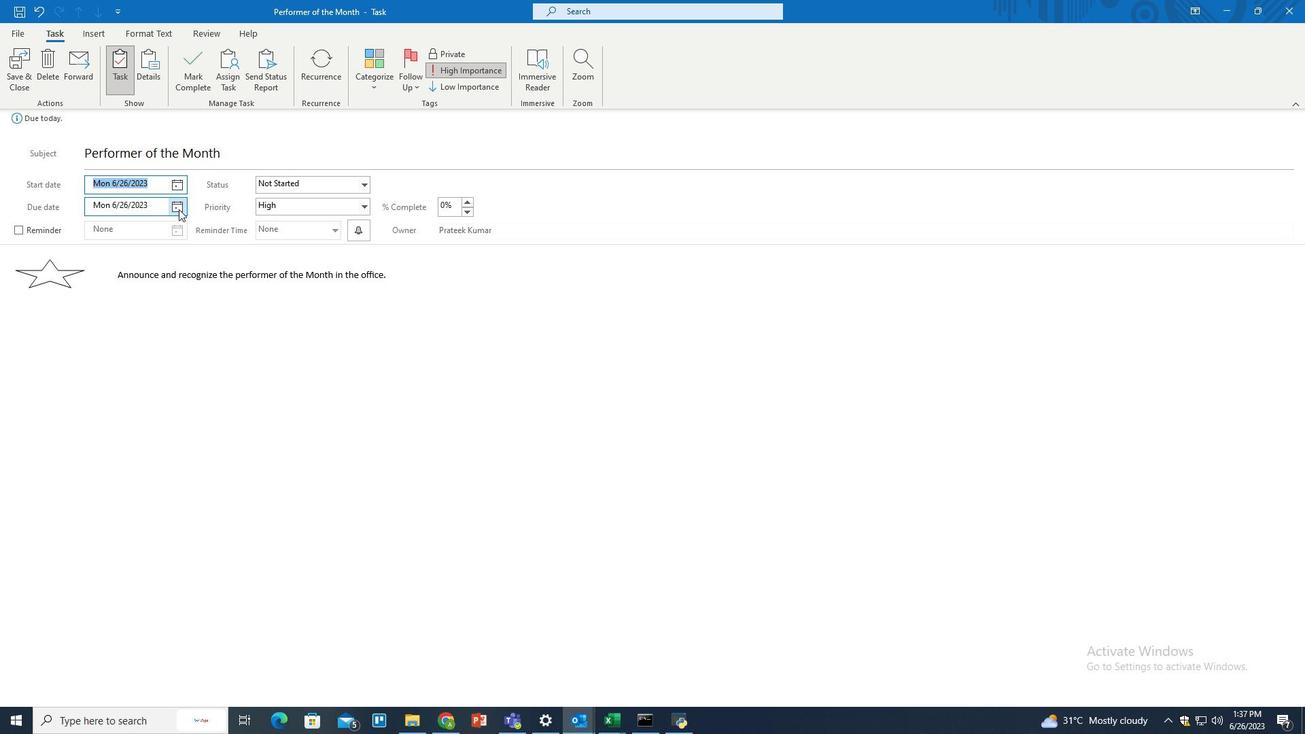 
Action: Mouse pressed left at (177, 208)
Screenshot: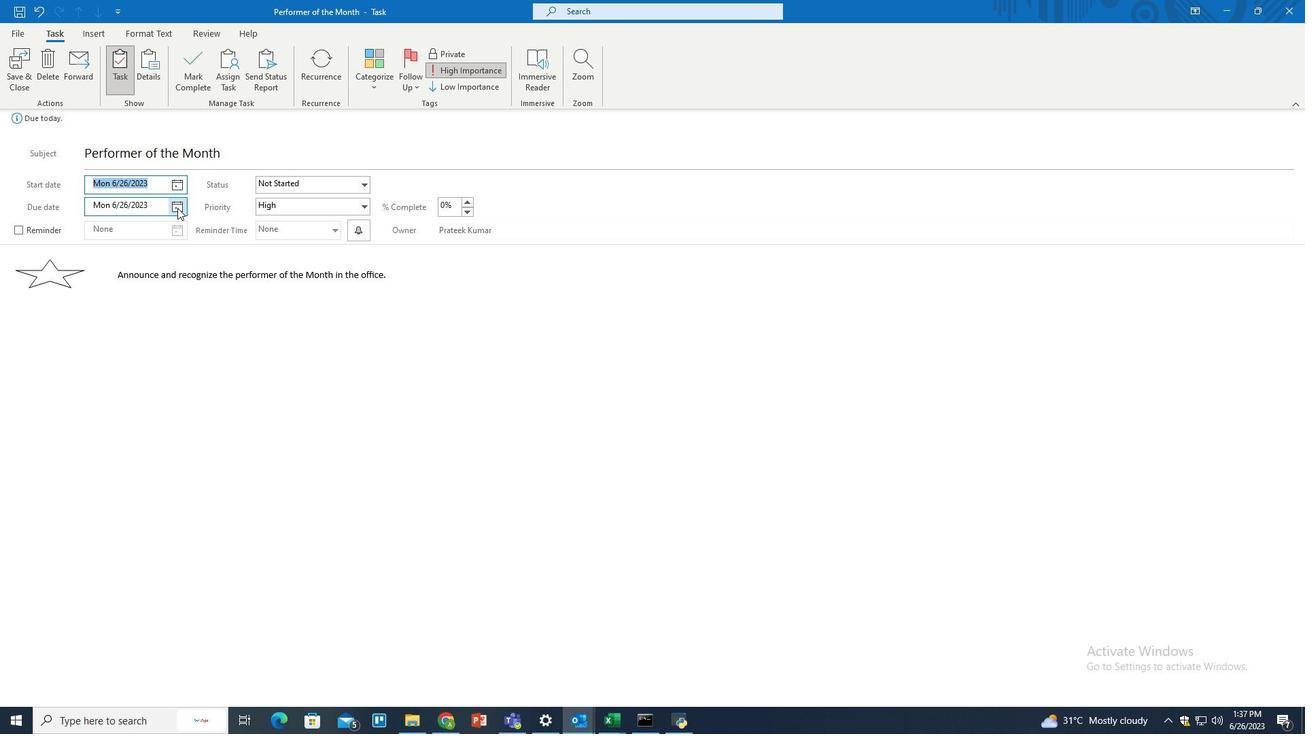 
Action: Mouse moved to (173, 222)
Screenshot: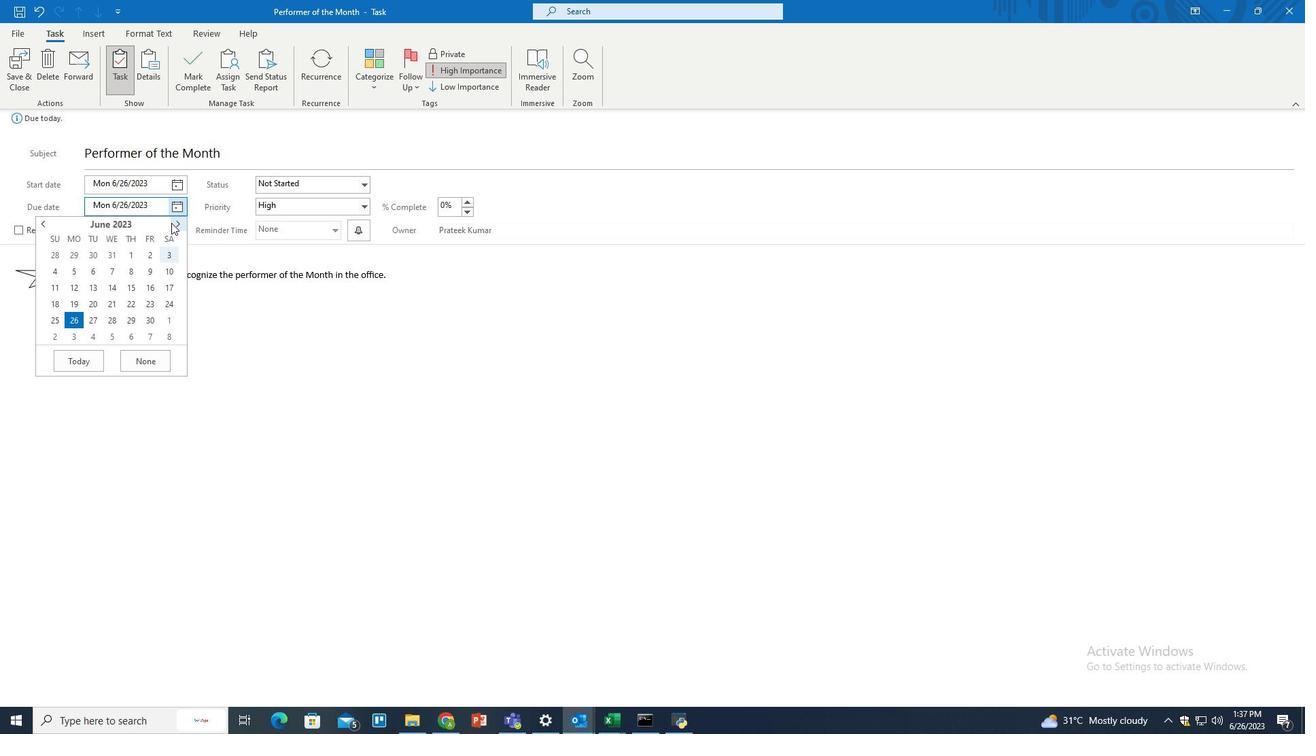 
Action: Mouse pressed left at (173, 222)
Screenshot: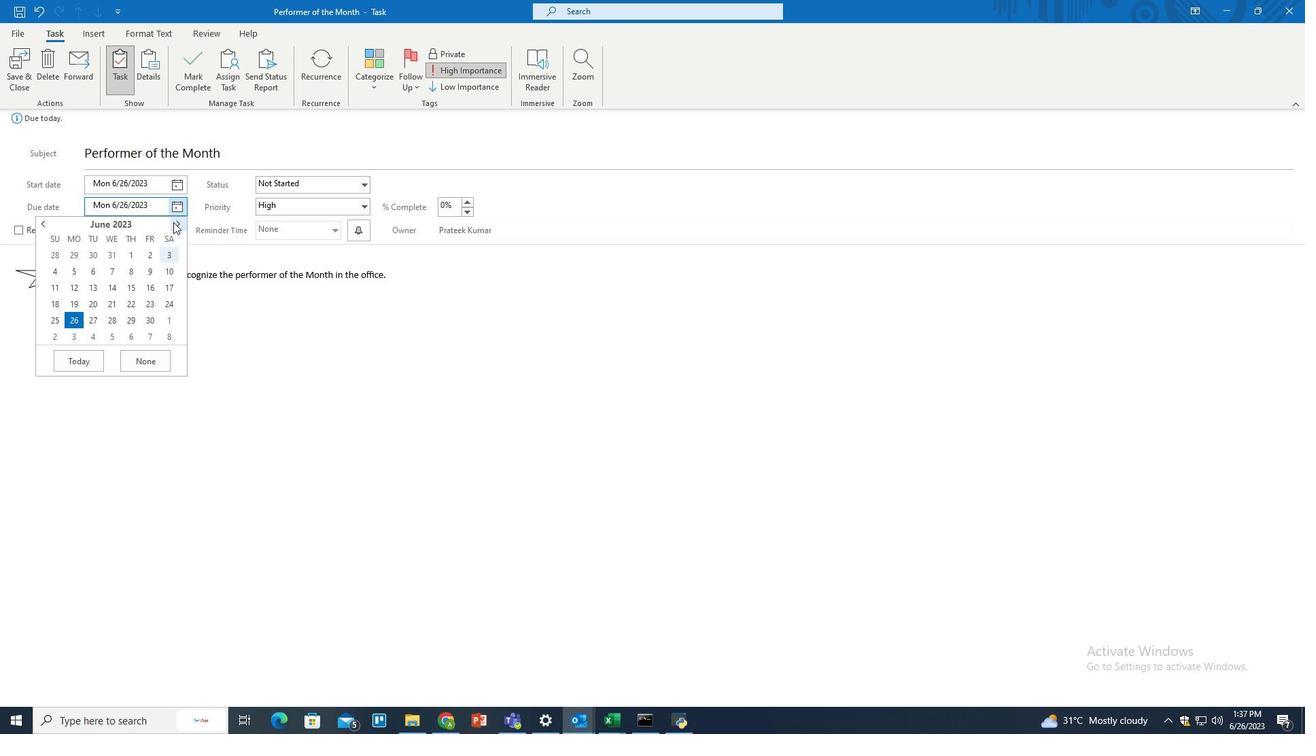 
Action: Mouse moved to (91, 286)
Screenshot: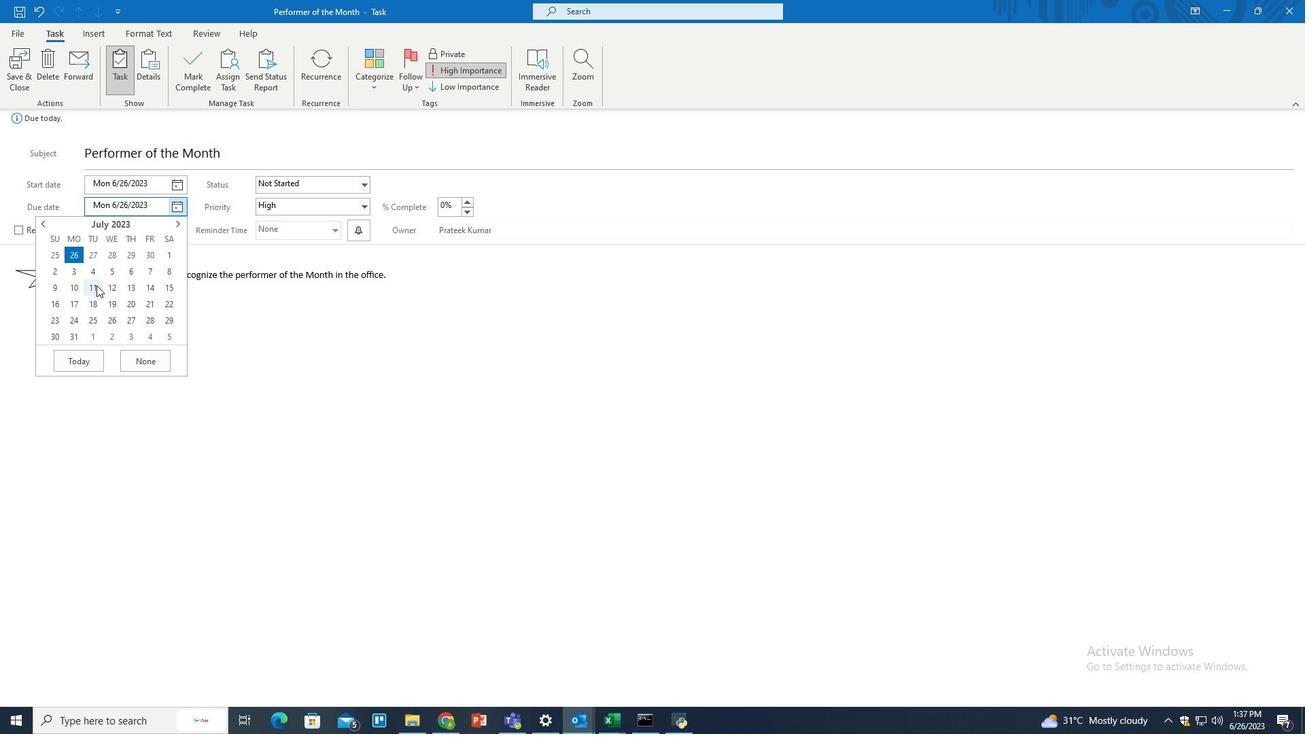 
Action: Mouse pressed left at (91, 286)
Screenshot: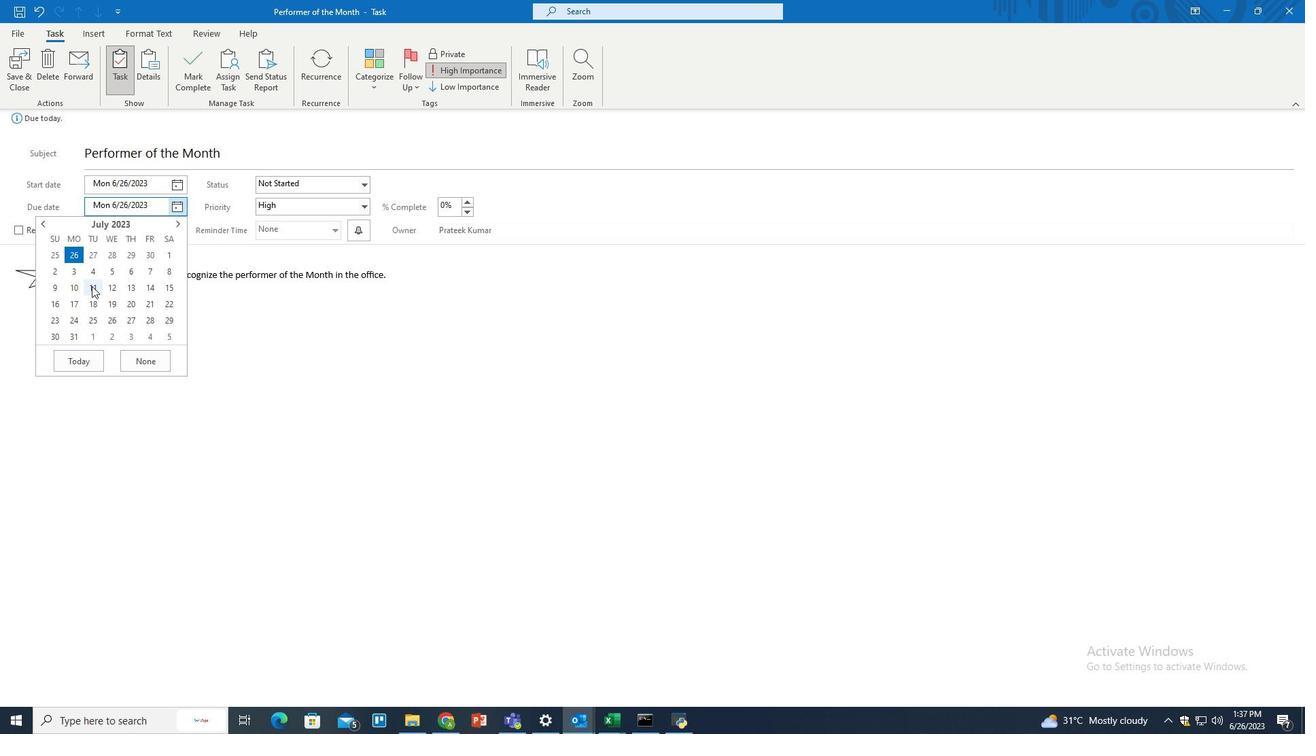 
Action: Mouse moved to (452, 272)
Screenshot: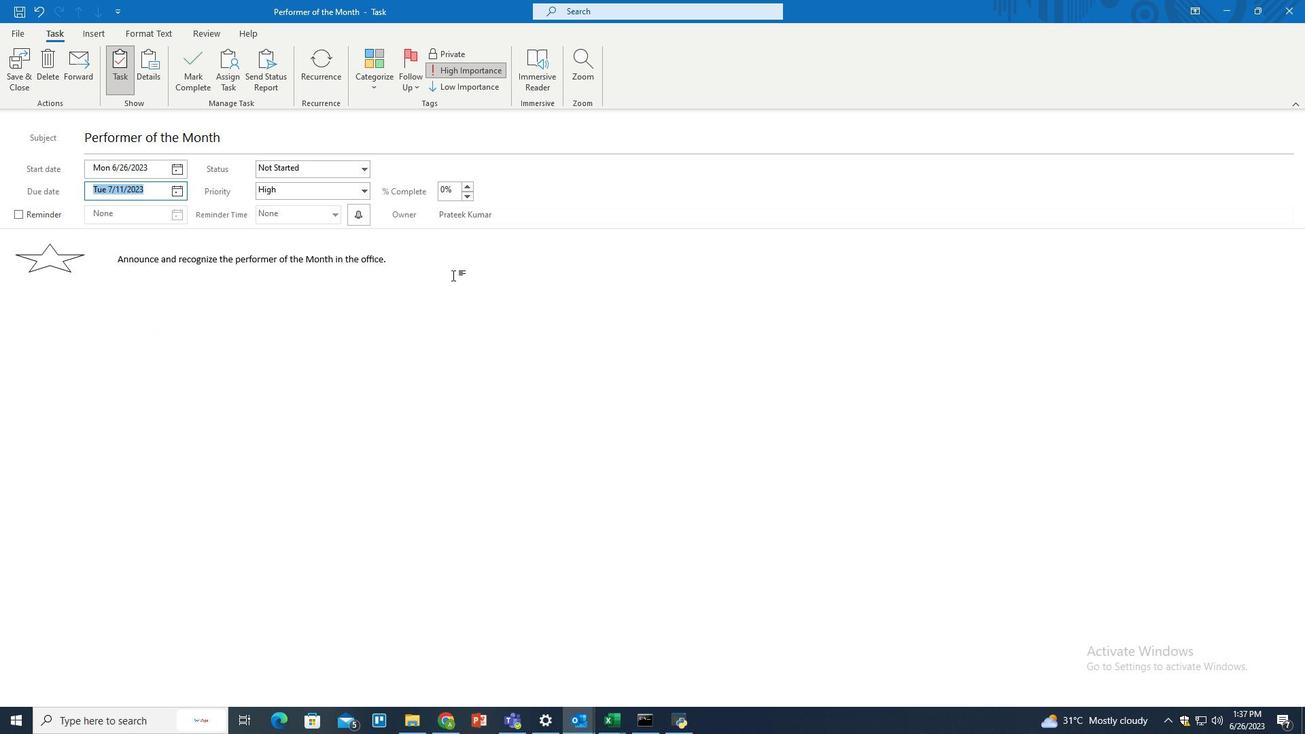 
Action: Mouse pressed left at (452, 272)
Screenshot: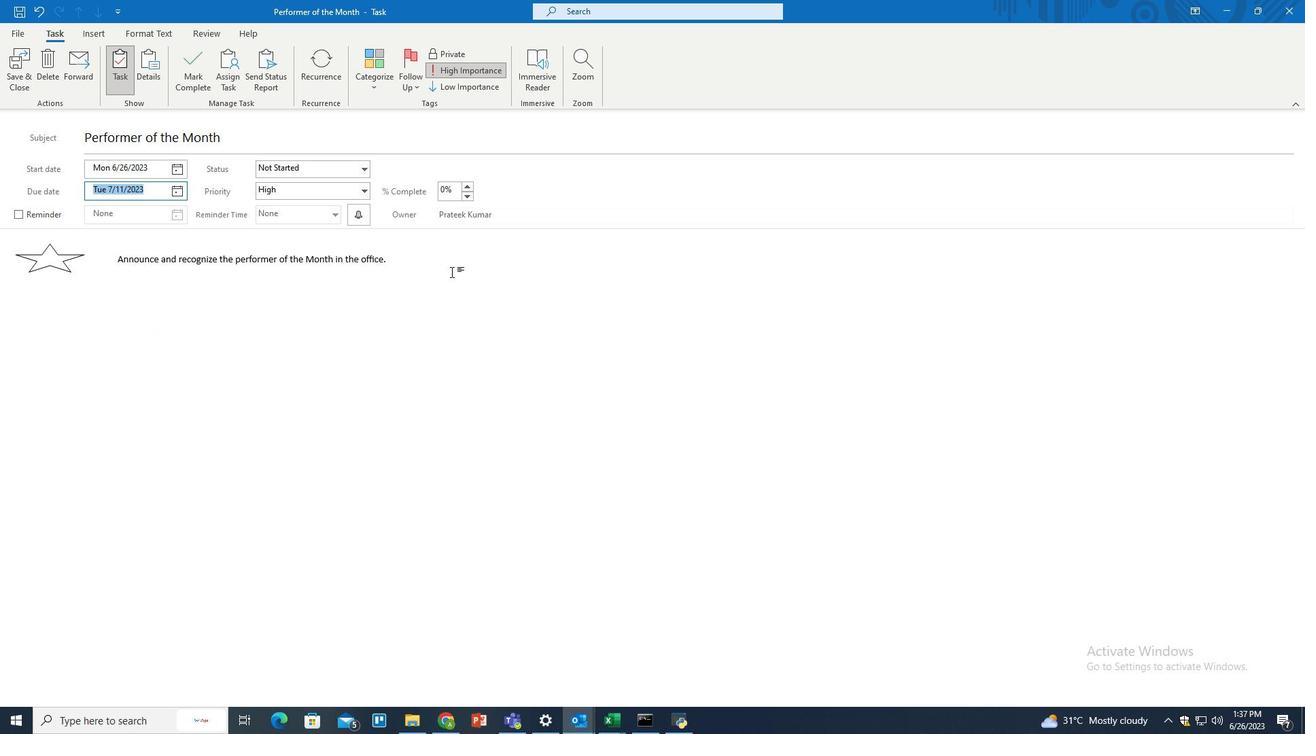 
Action: Key pressed <Key.shift_r><Key.shift_r><Key.shift_r><Key.enter><Key.enter><Key.enter><Key.enter>
Screenshot: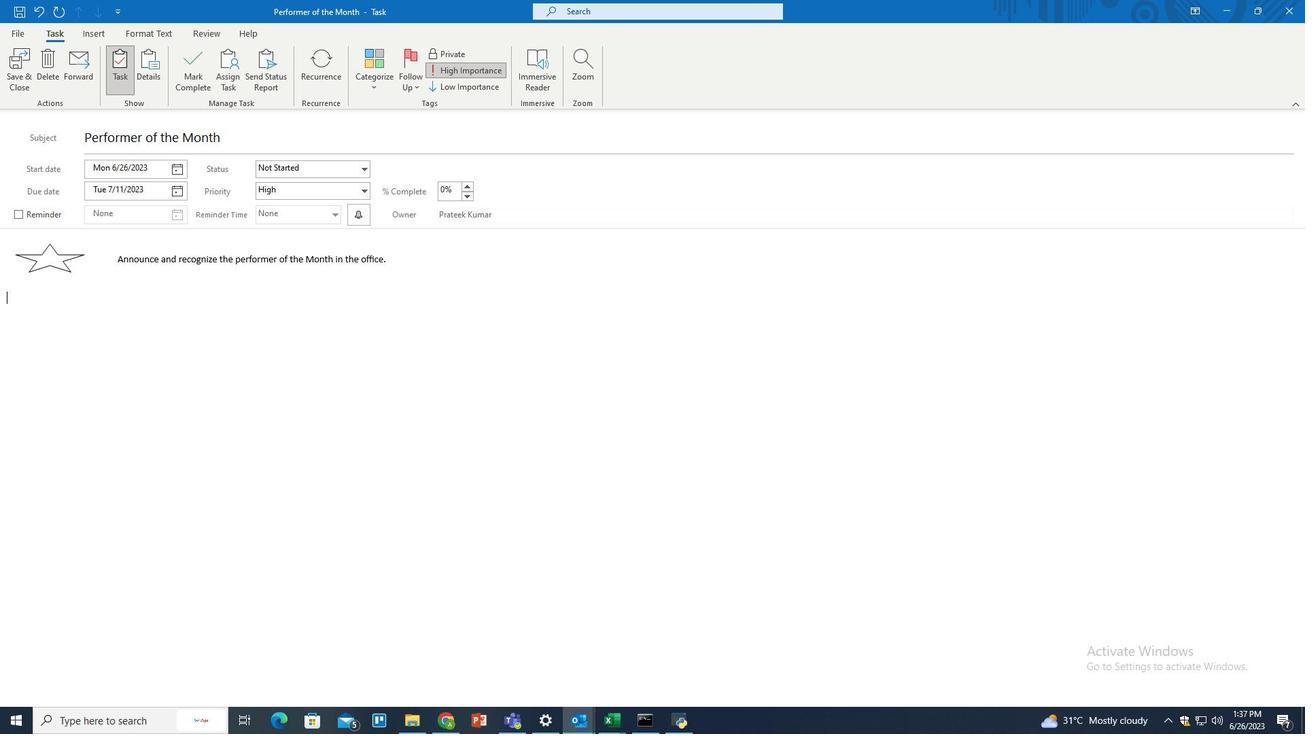 
Action: Mouse moved to (98, 34)
Screenshot: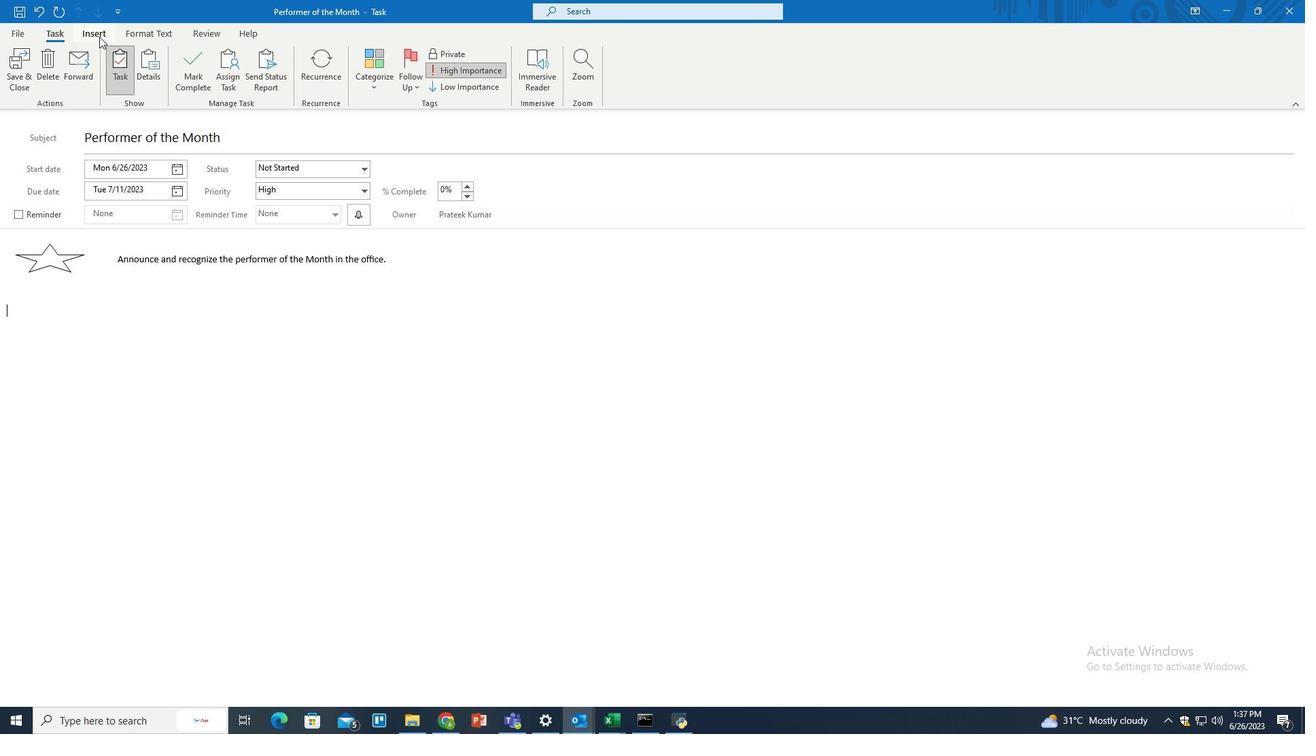 
Action: Mouse pressed left at (98, 34)
Screenshot: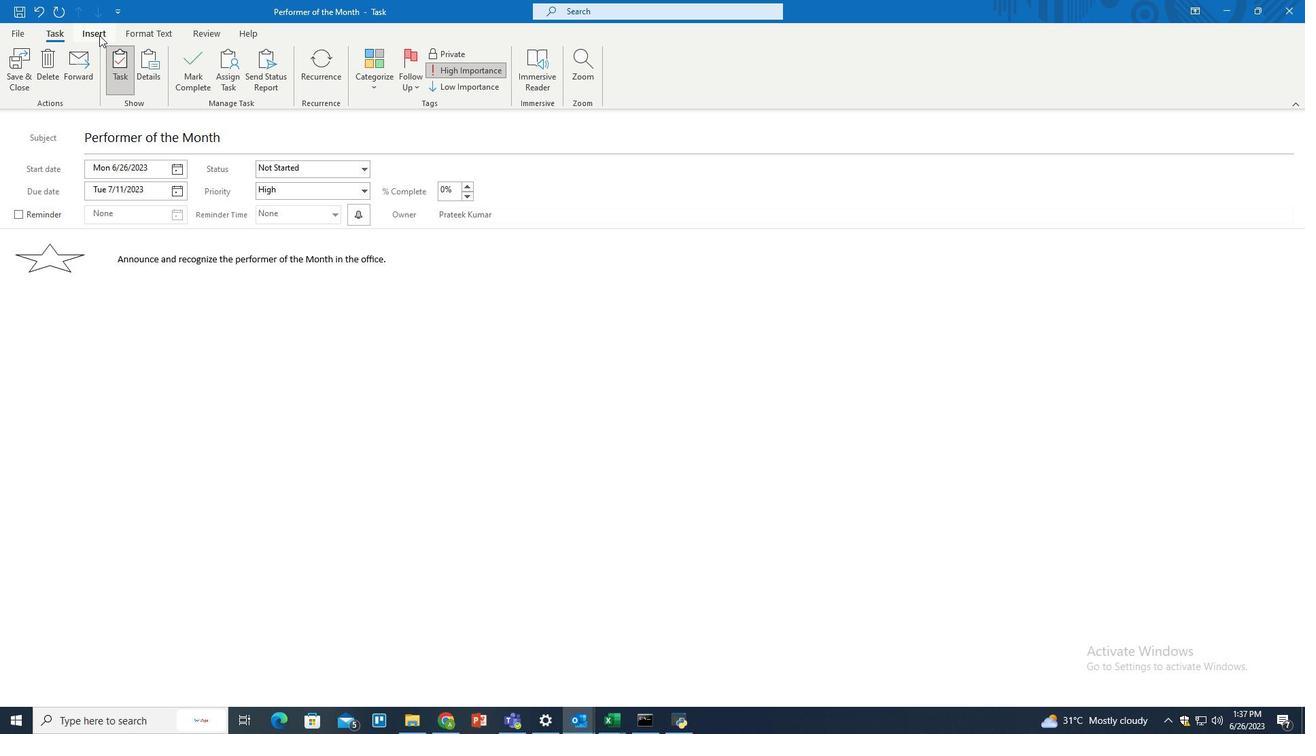 
Action: Mouse moved to (371, 73)
Screenshot: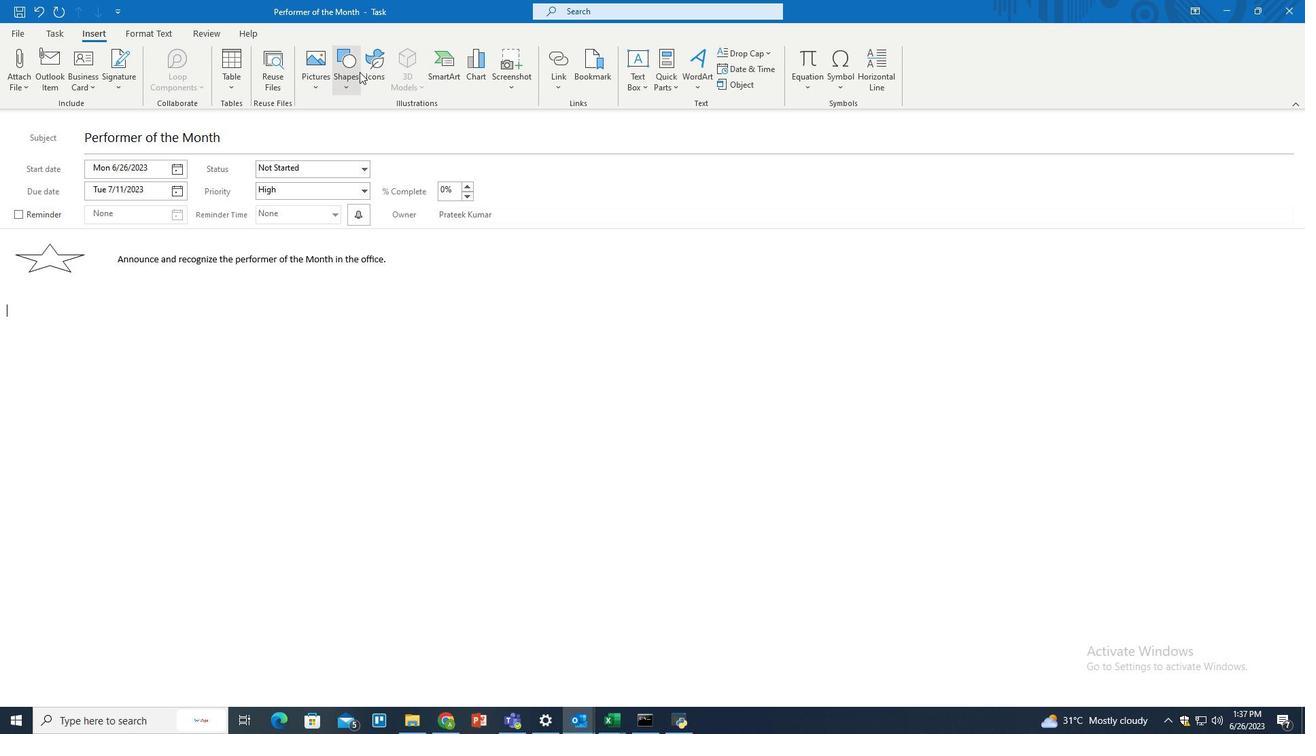 
Action: Mouse pressed left at (371, 73)
Screenshot: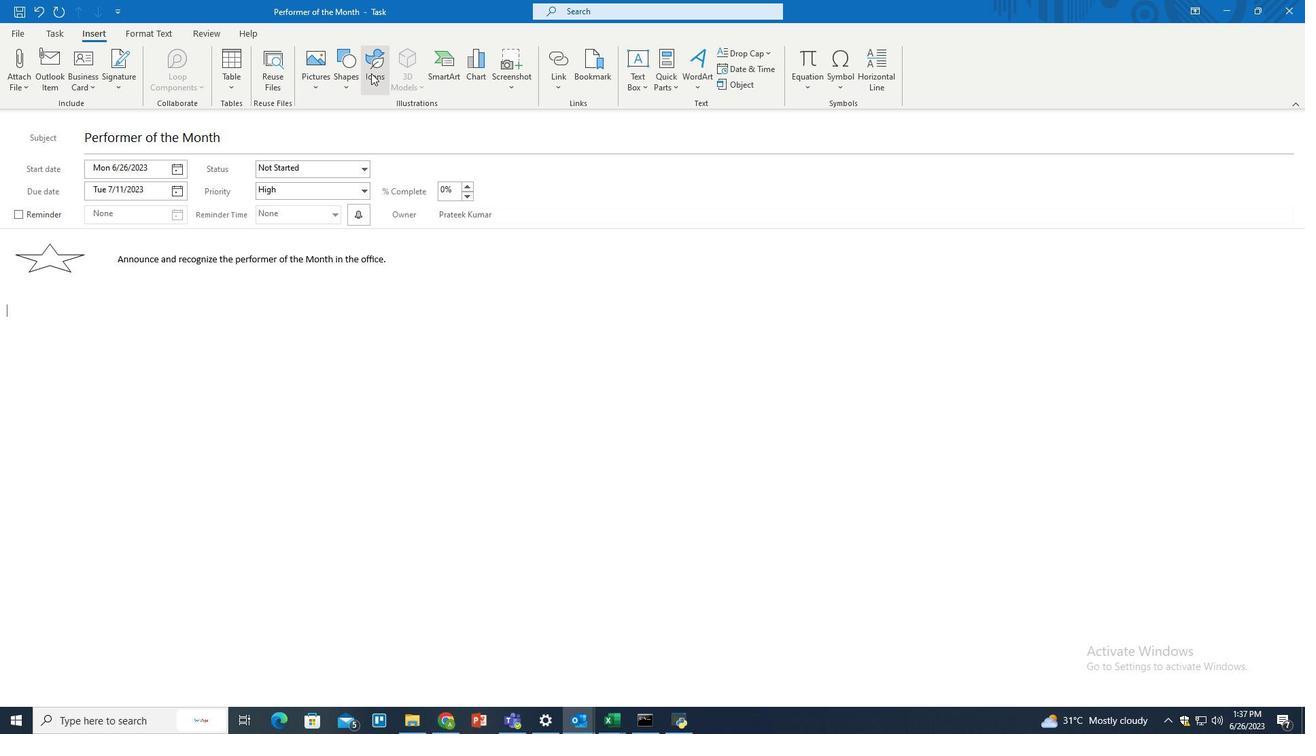 
Action: Mouse moved to (627, 189)
Screenshot: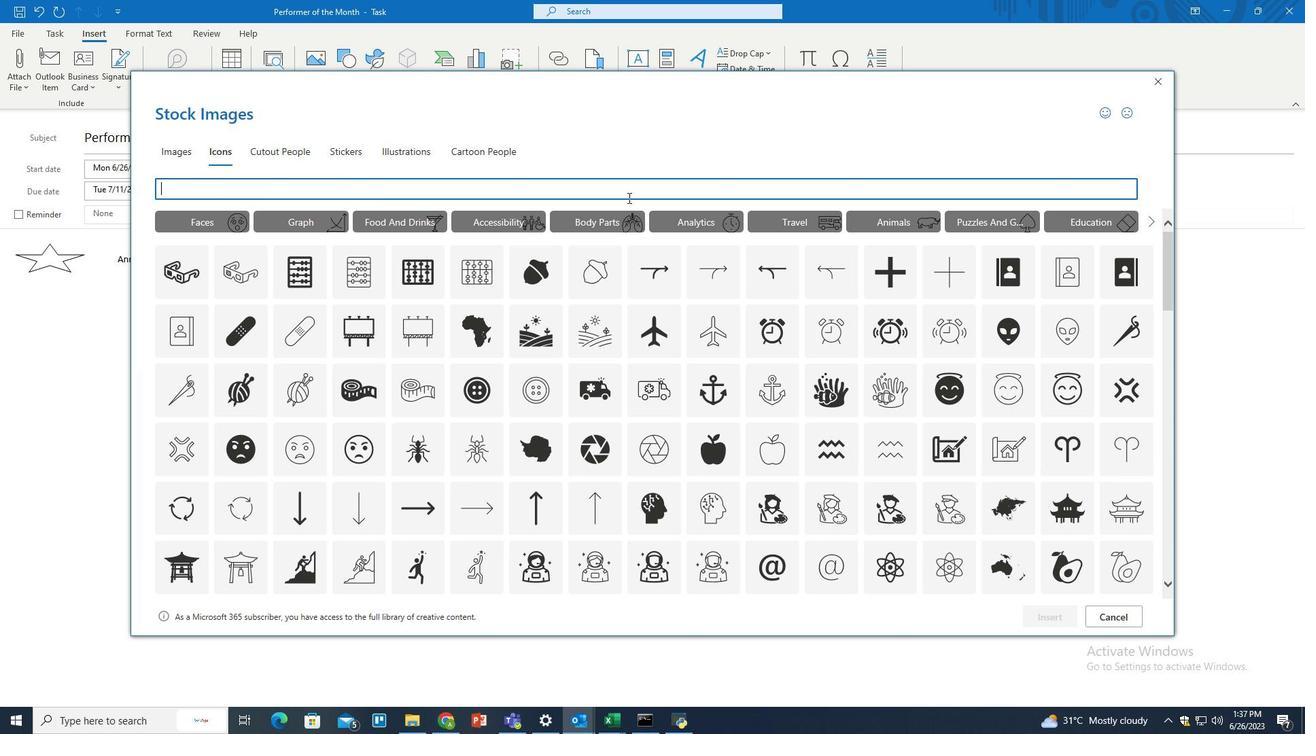 
Action: Mouse pressed left at (627, 189)
Screenshot: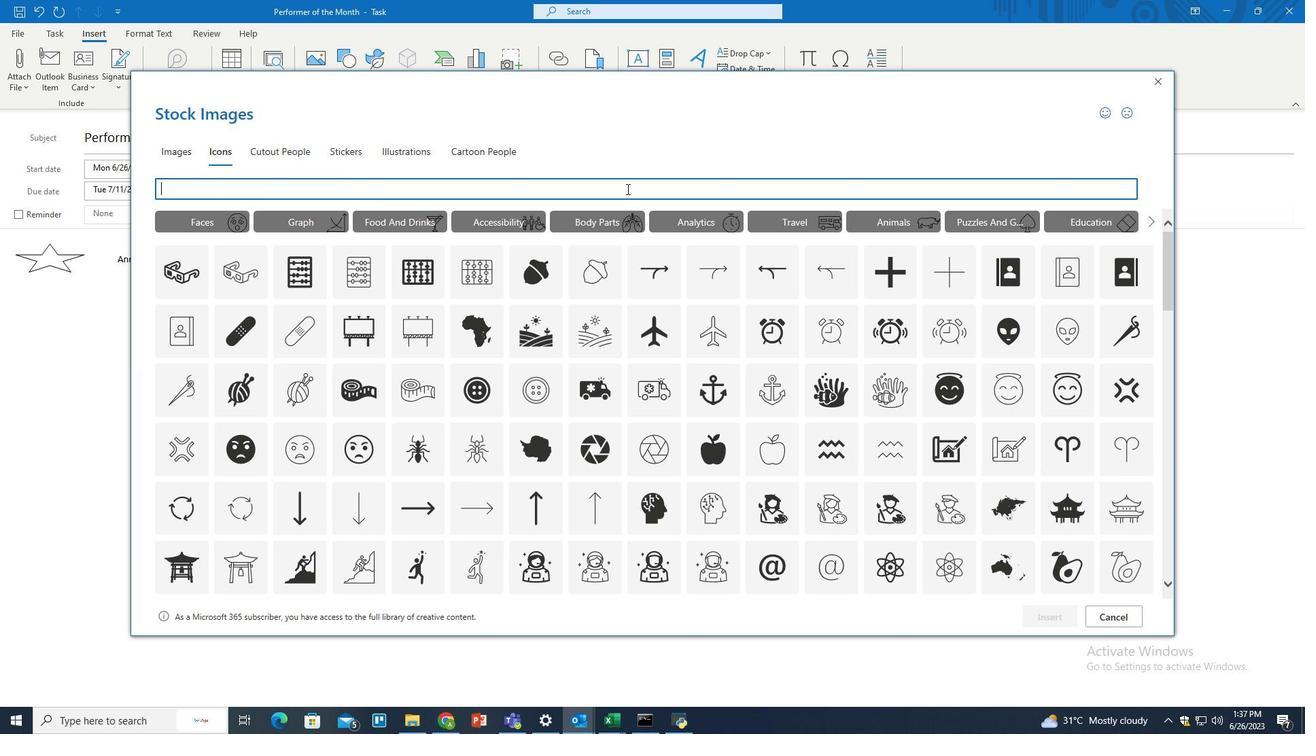 
Action: Key pressed <Key.shift>Celev<Key.backspace>bration
Screenshot: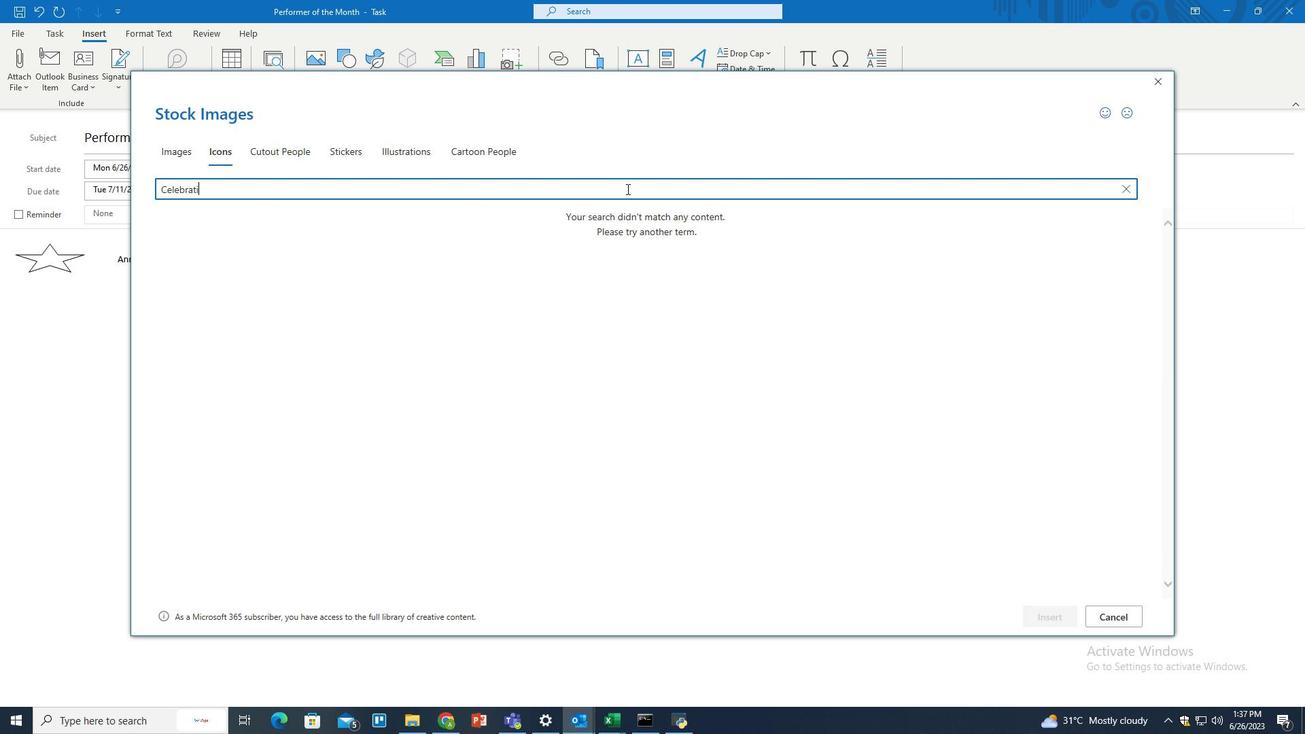 
Action: Mouse moved to (196, 277)
Screenshot: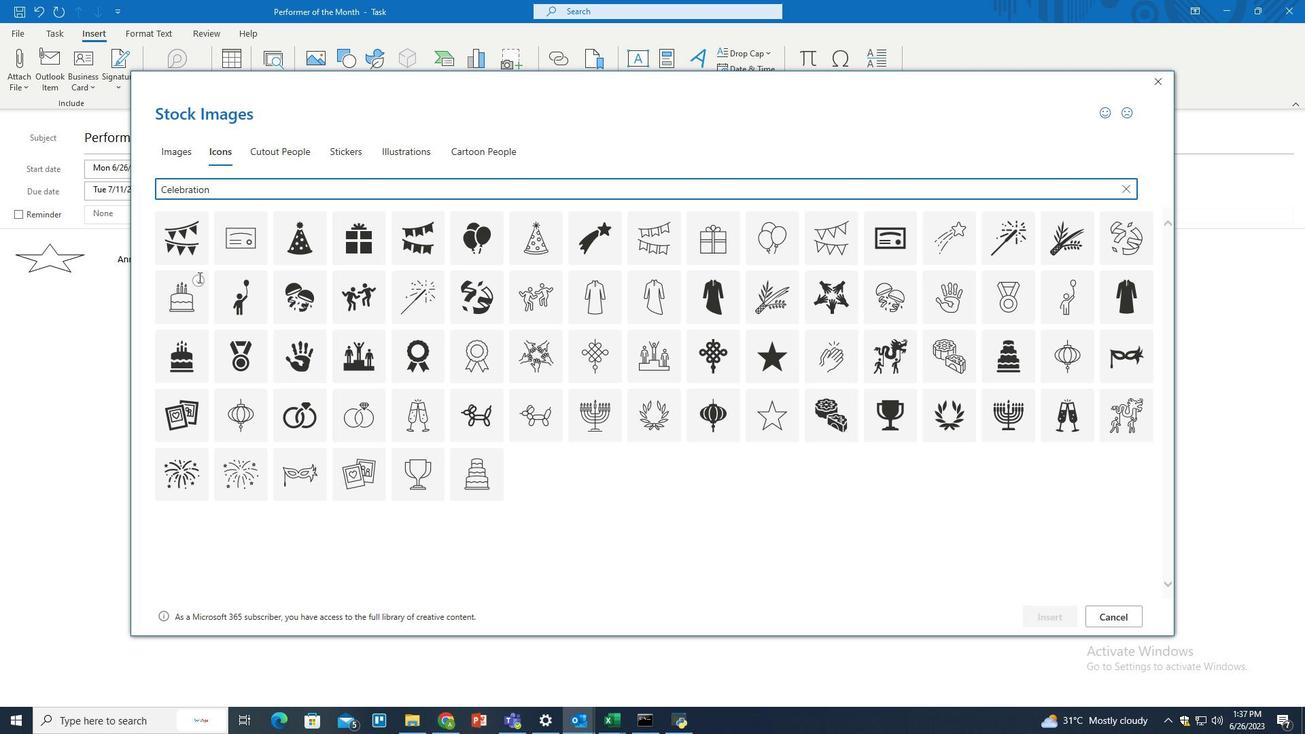 
Action: Mouse pressed left at (196, 277)
Screenshot: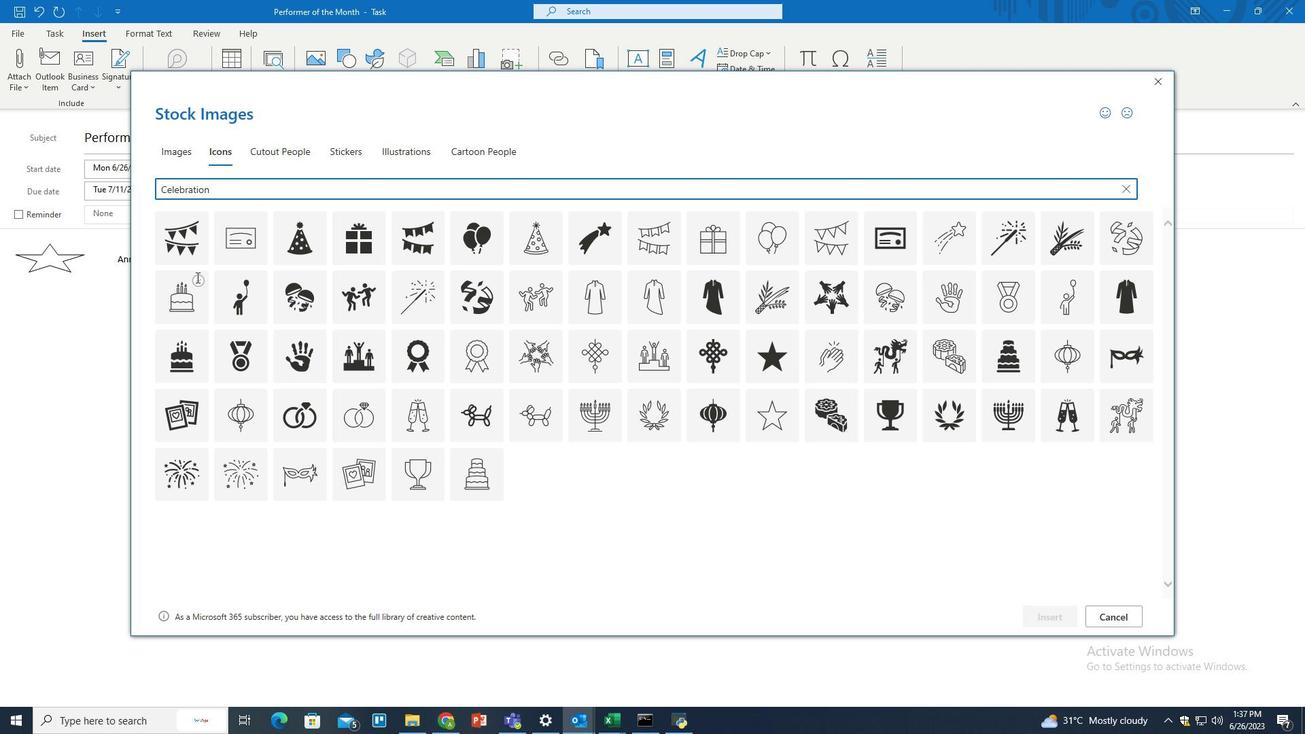 
Action: Mouse moved to (1051, 613)
Screenshot: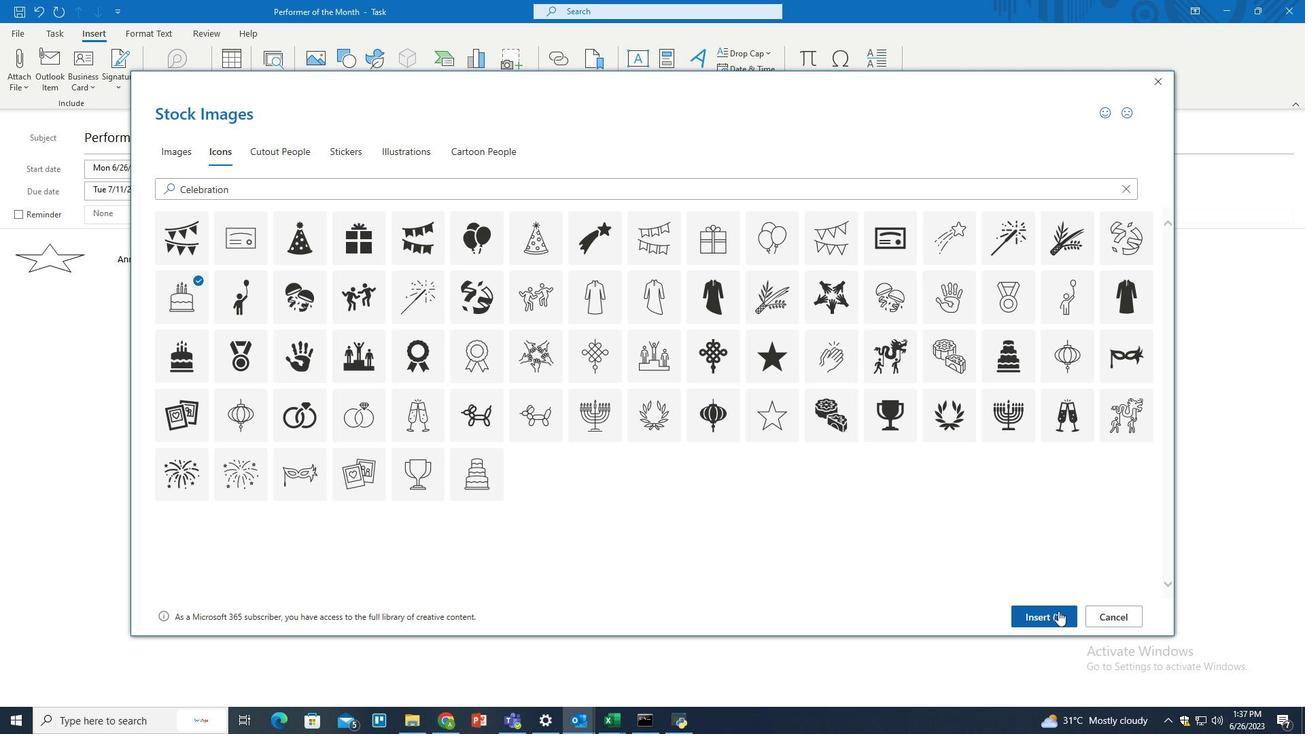 
Action: Mouse pressed left at (1051, 613)
Screenshot: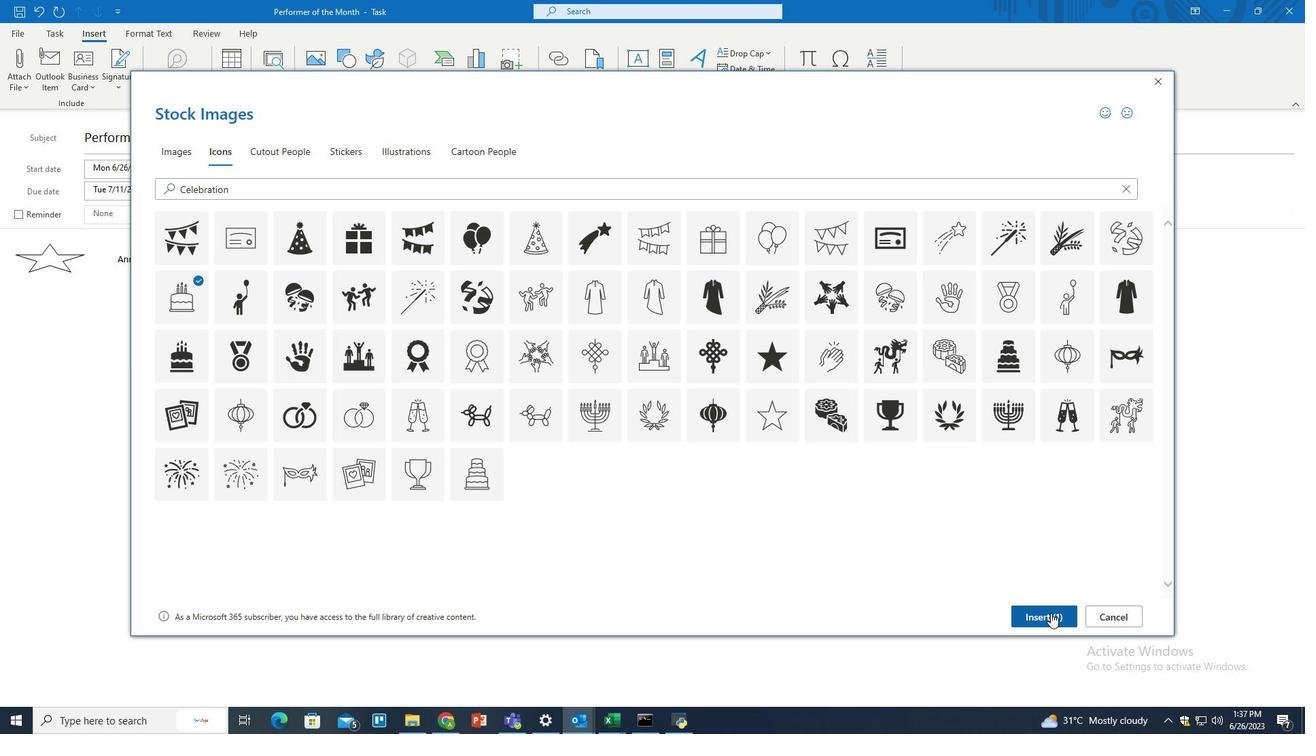 
Action: Mouse moved to (37, 341)
Screenshot: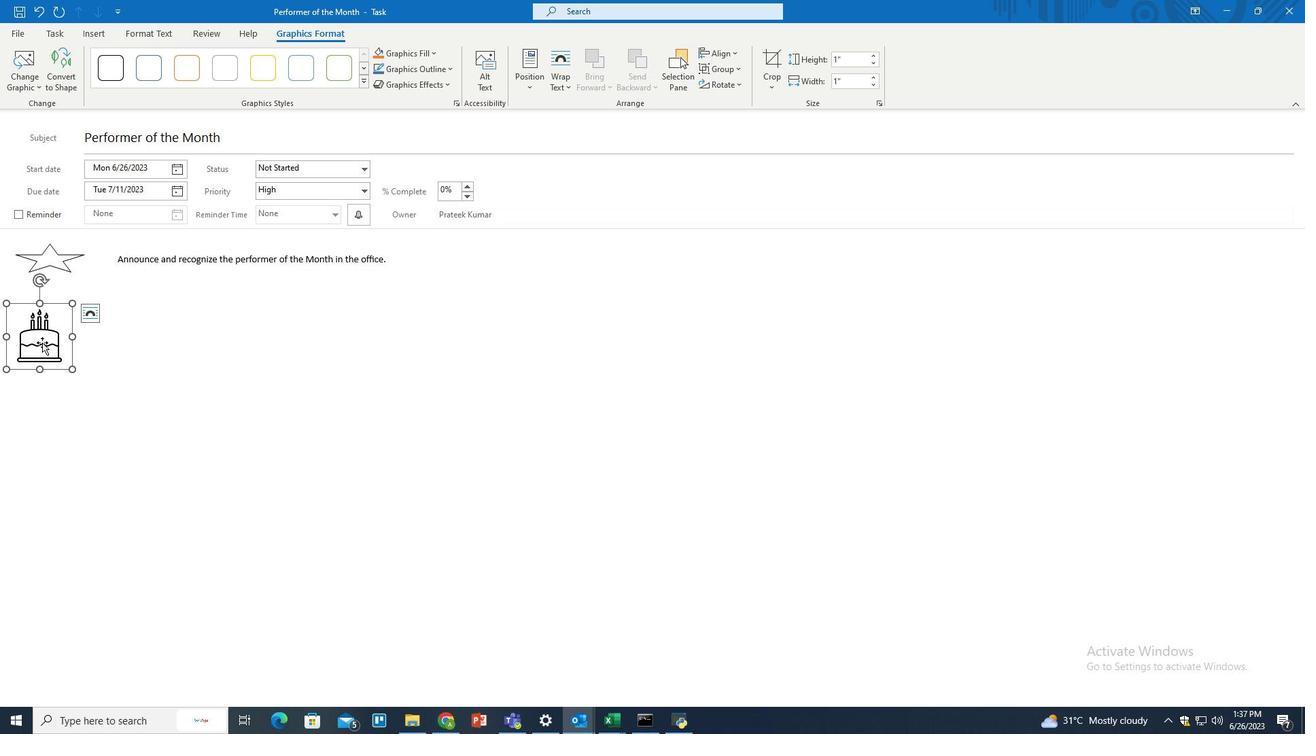 
Action: Mouse pressed left at (37, 341)
Screenshot: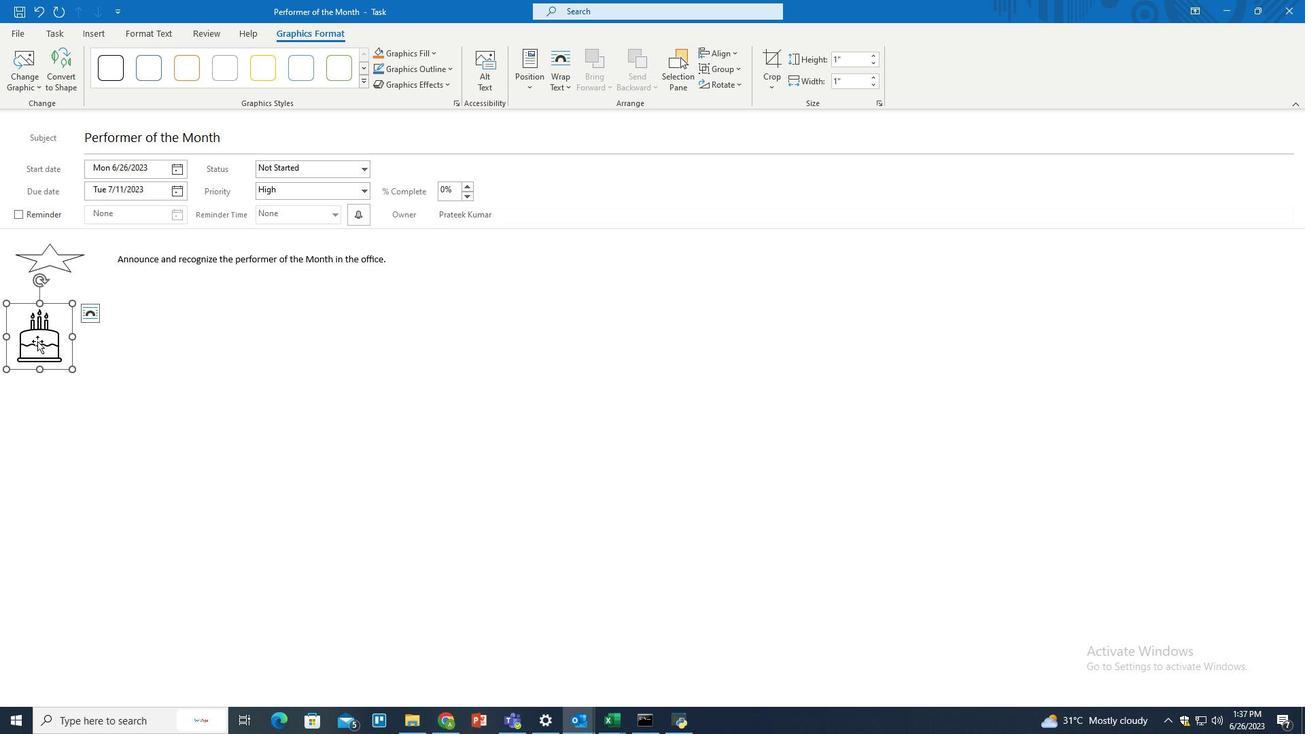 
Action: Mouse moved to (85, 354)
Screenshot: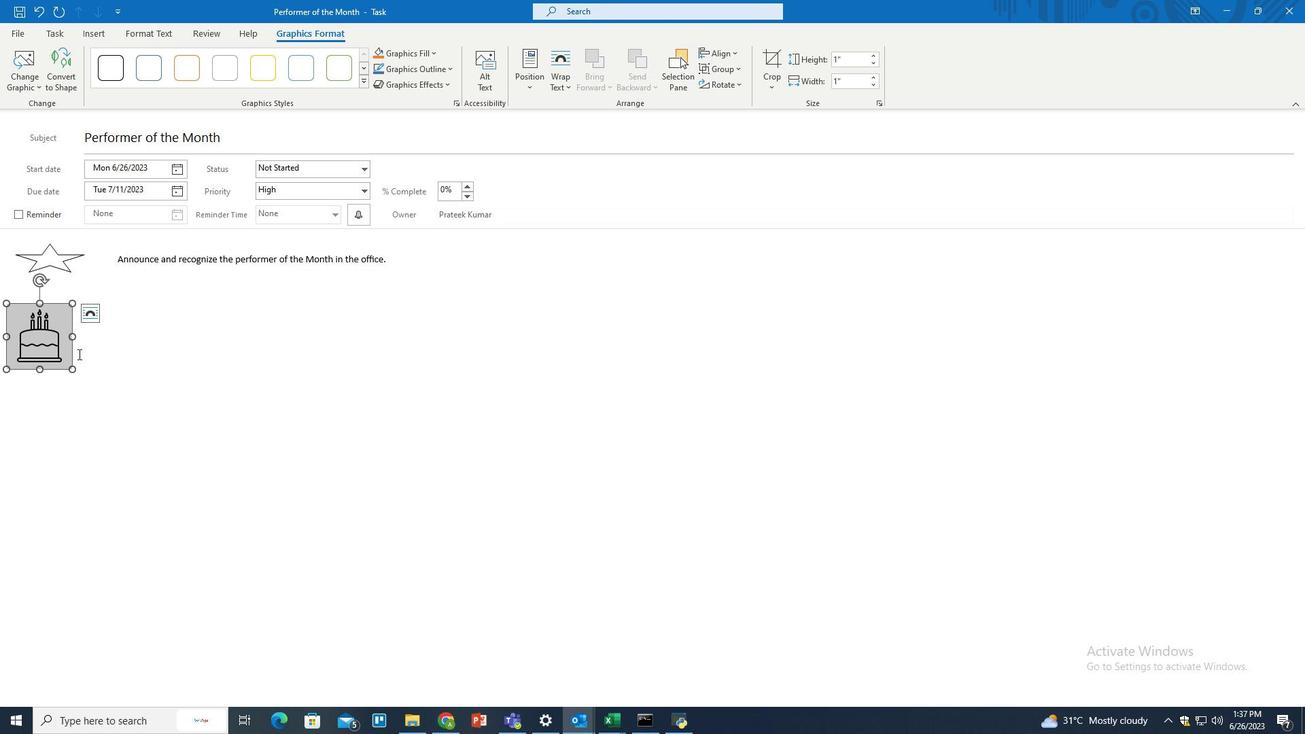 
Action: Mouse pressed left at (85, 354)
Screenshot: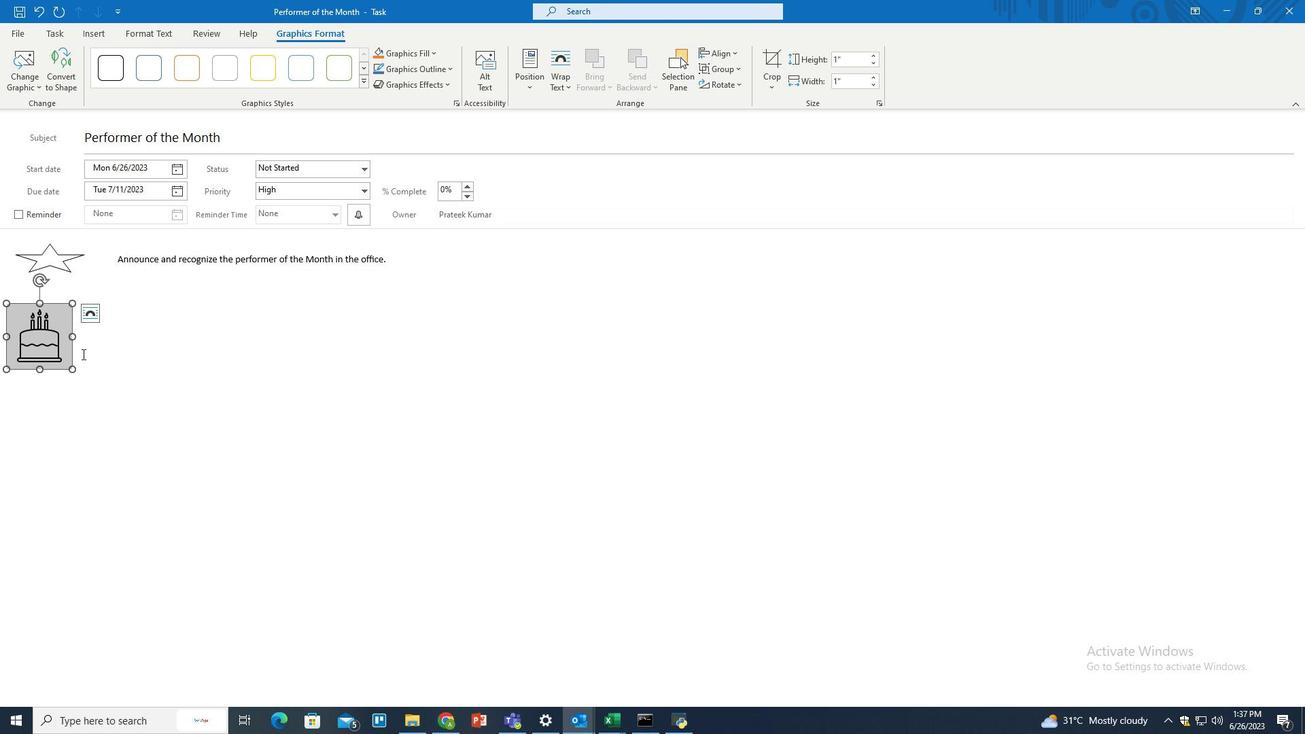 
Action: Mouse moved to (18, 59)
Screenshot: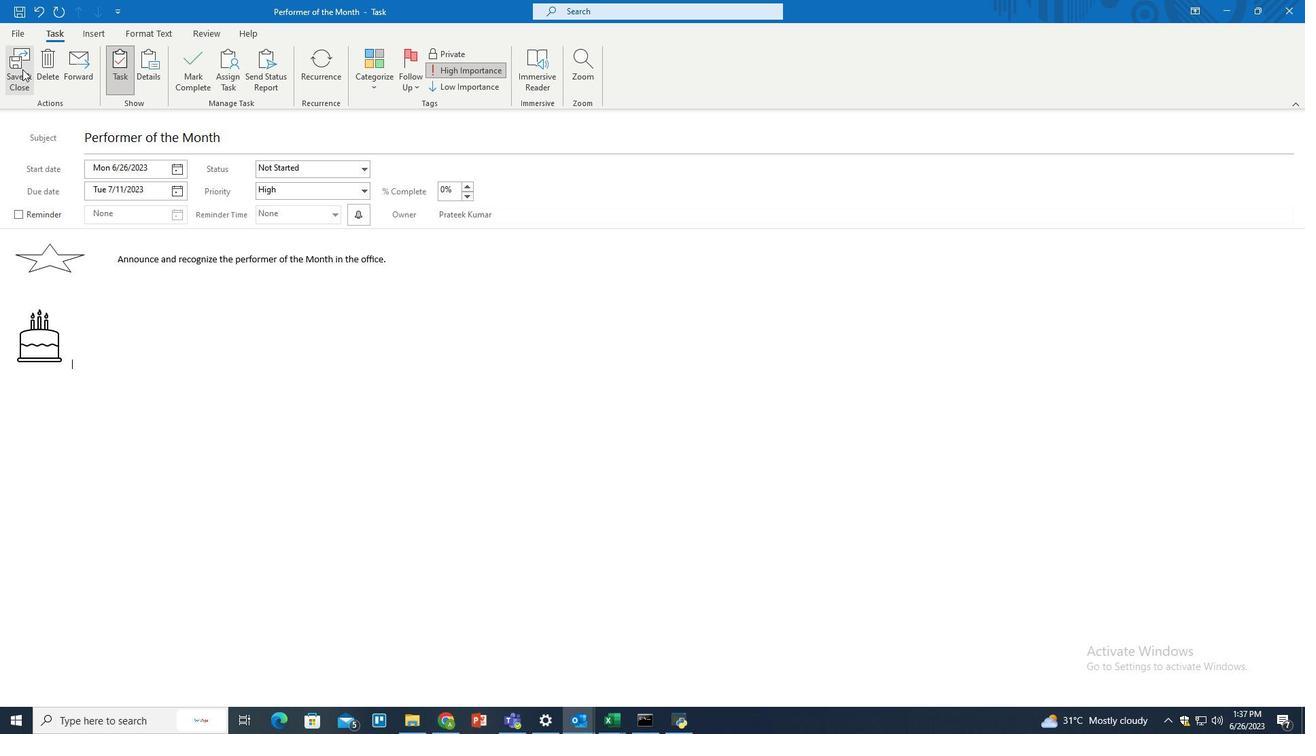 
Action: Mouse pressed left at (18, 59)
Screenshot: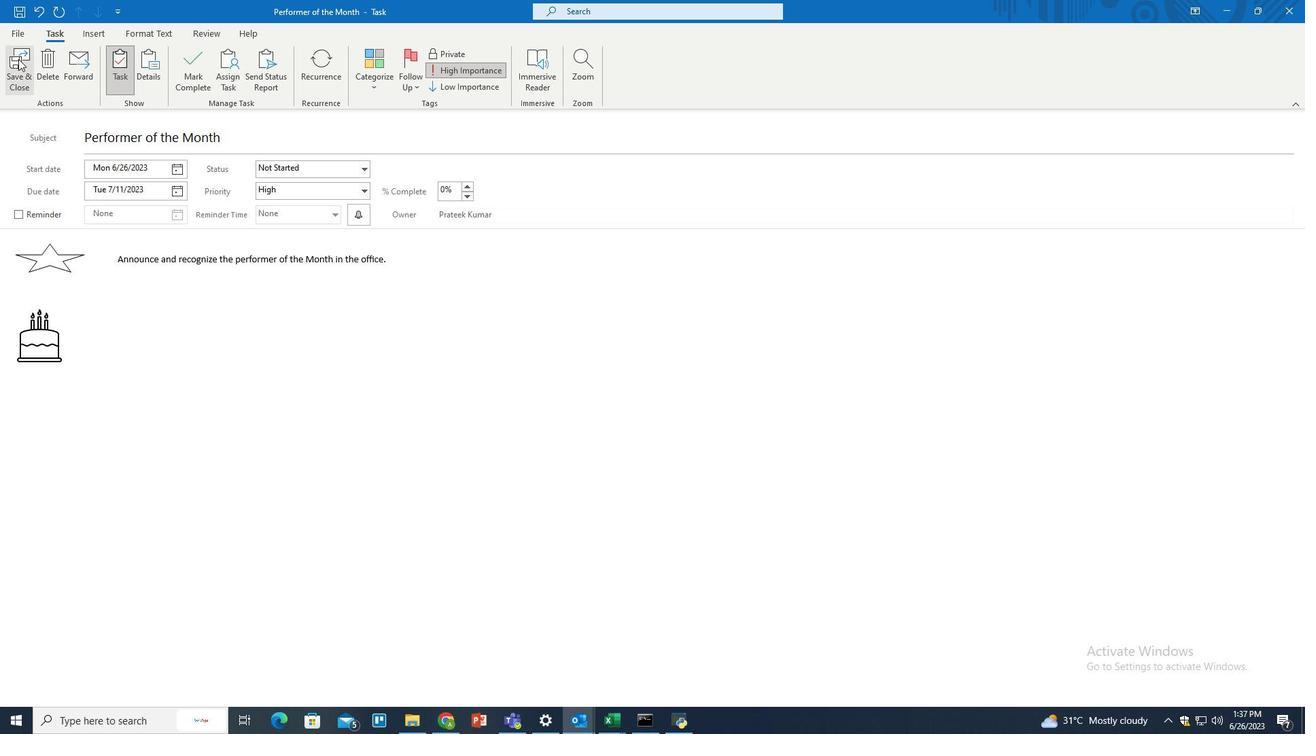 
Action: Mouse moved to (335, 435)
Screenshot: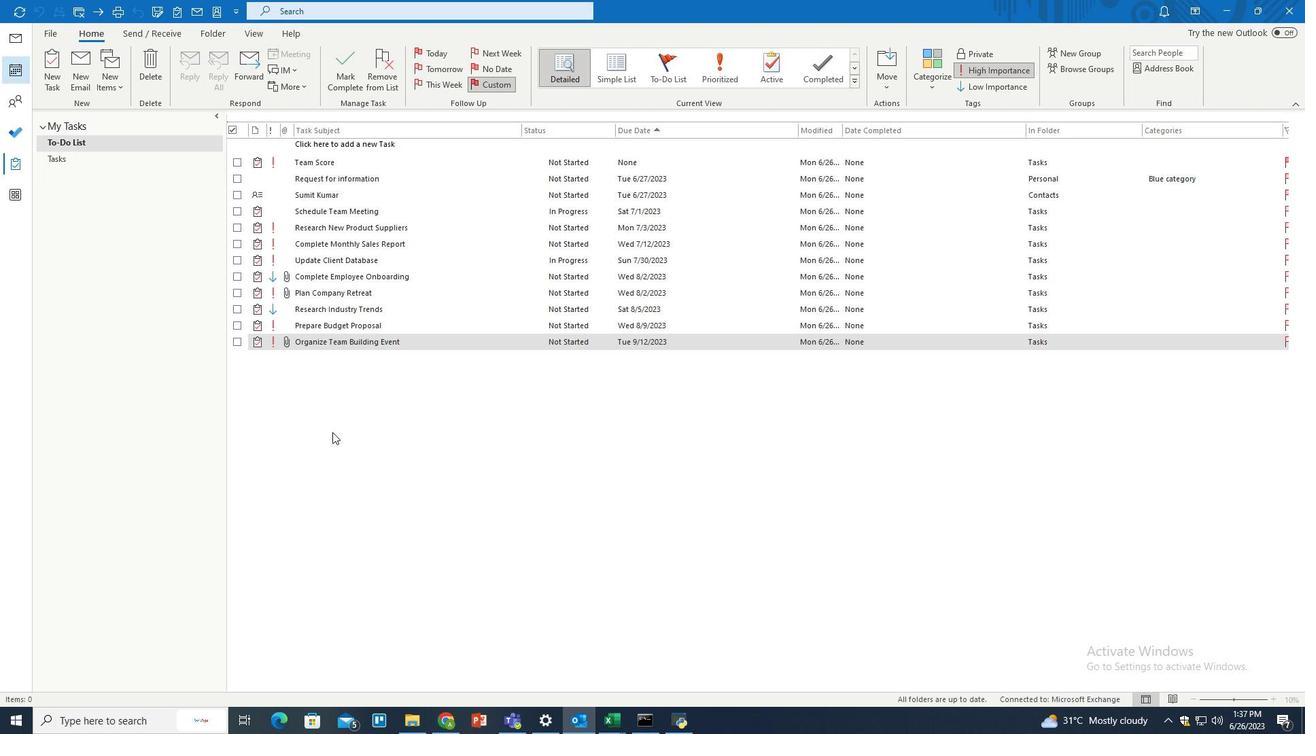 
